 Task: Change  the formatting of the data to Which is Less than 10, In conditional formating, put the option 'Light Red Fill with Drak Red Text. 'add another formatting option Format As Table, insert the option Blue Table style Light 9 In the sheet   Navigate Sales log   book
Action: Mouse moved to (123, 196)
Screenshot: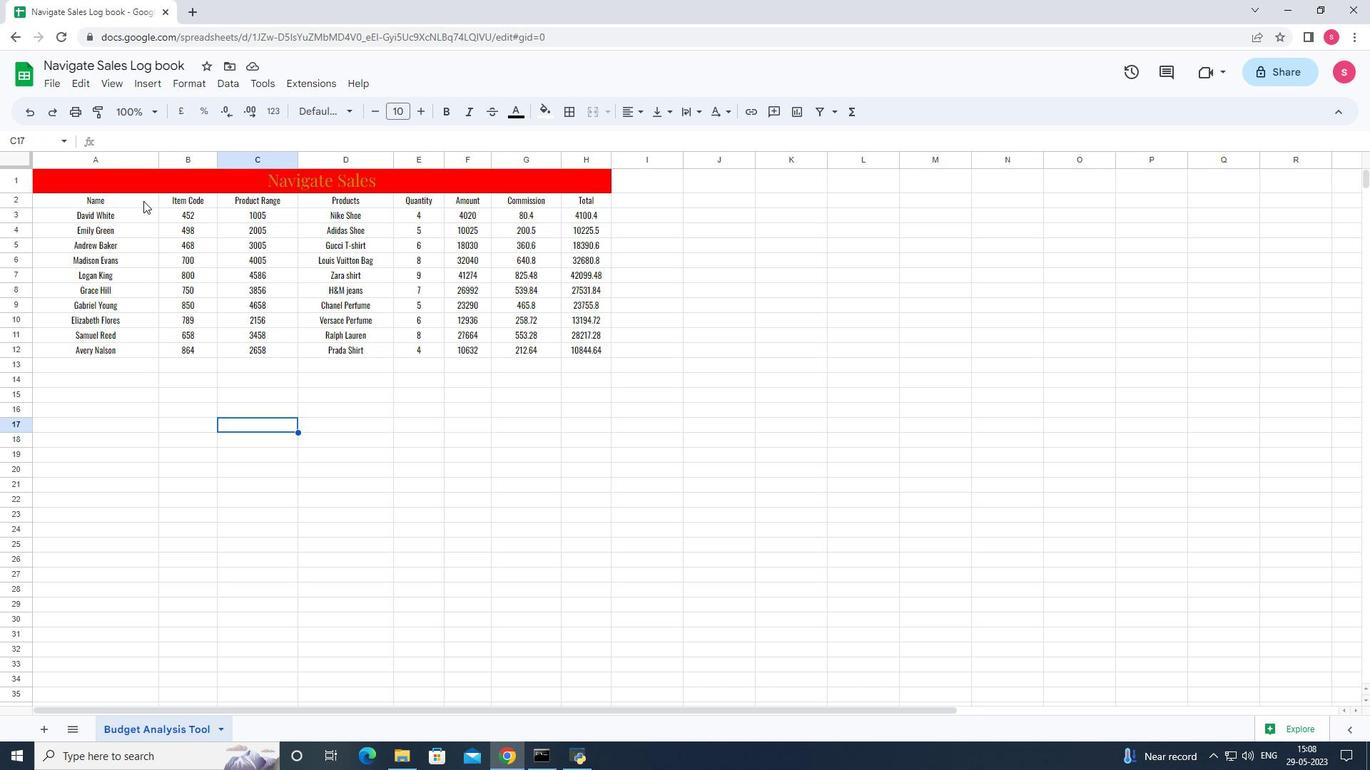 
Action: Mouse pressed left at (123, 196)
Screenshot: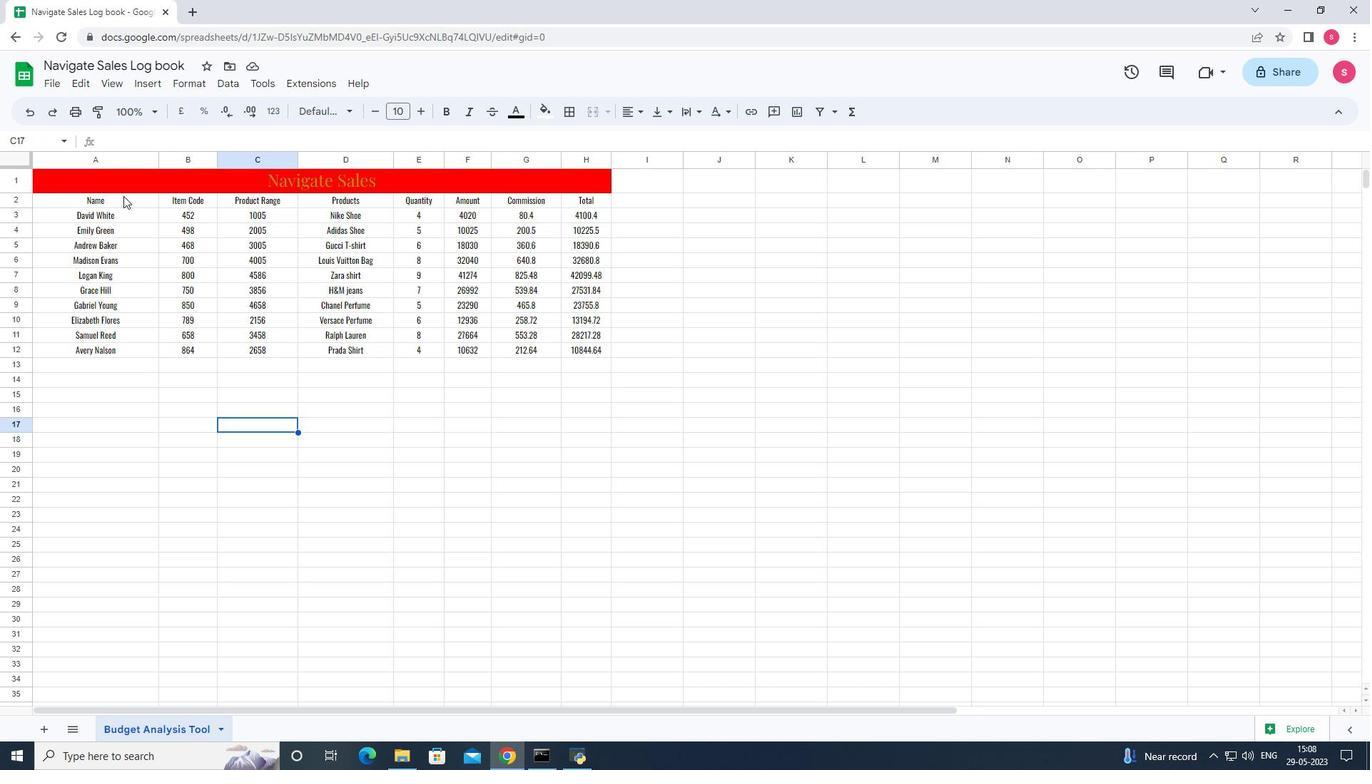 
Action: Mouse moved to (179, 80)
Screenshot: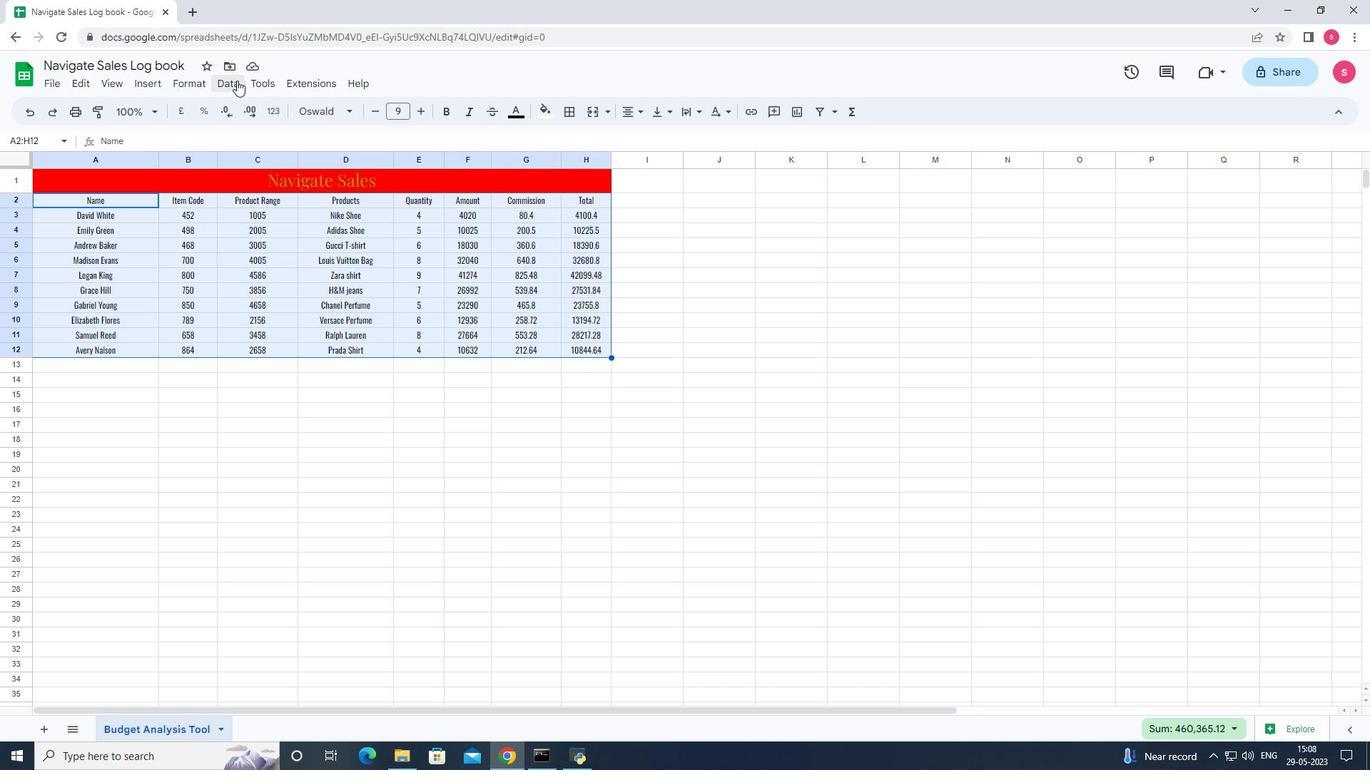 
Action: Mouse pressed left at (179, 80)
Screenshot: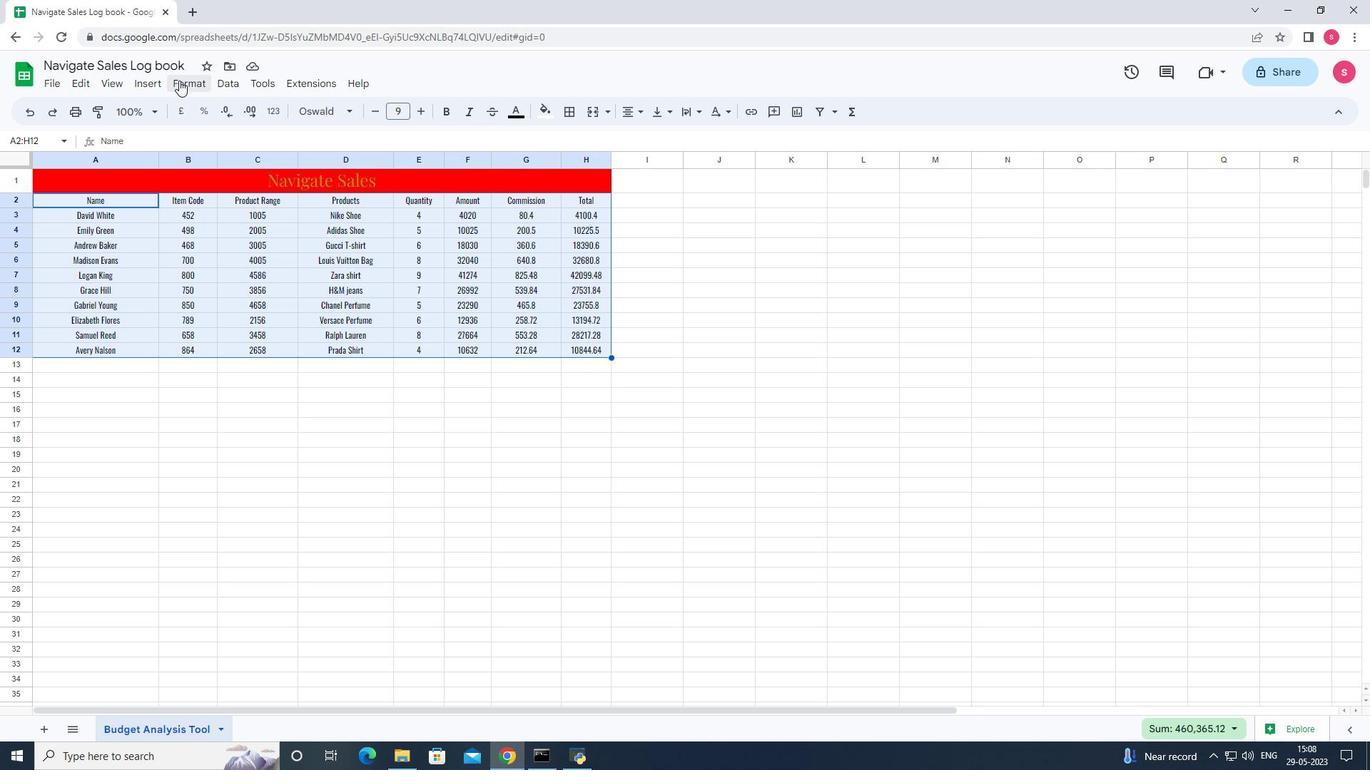 
Action: Mouse moved to (260, 332)
Screenshot: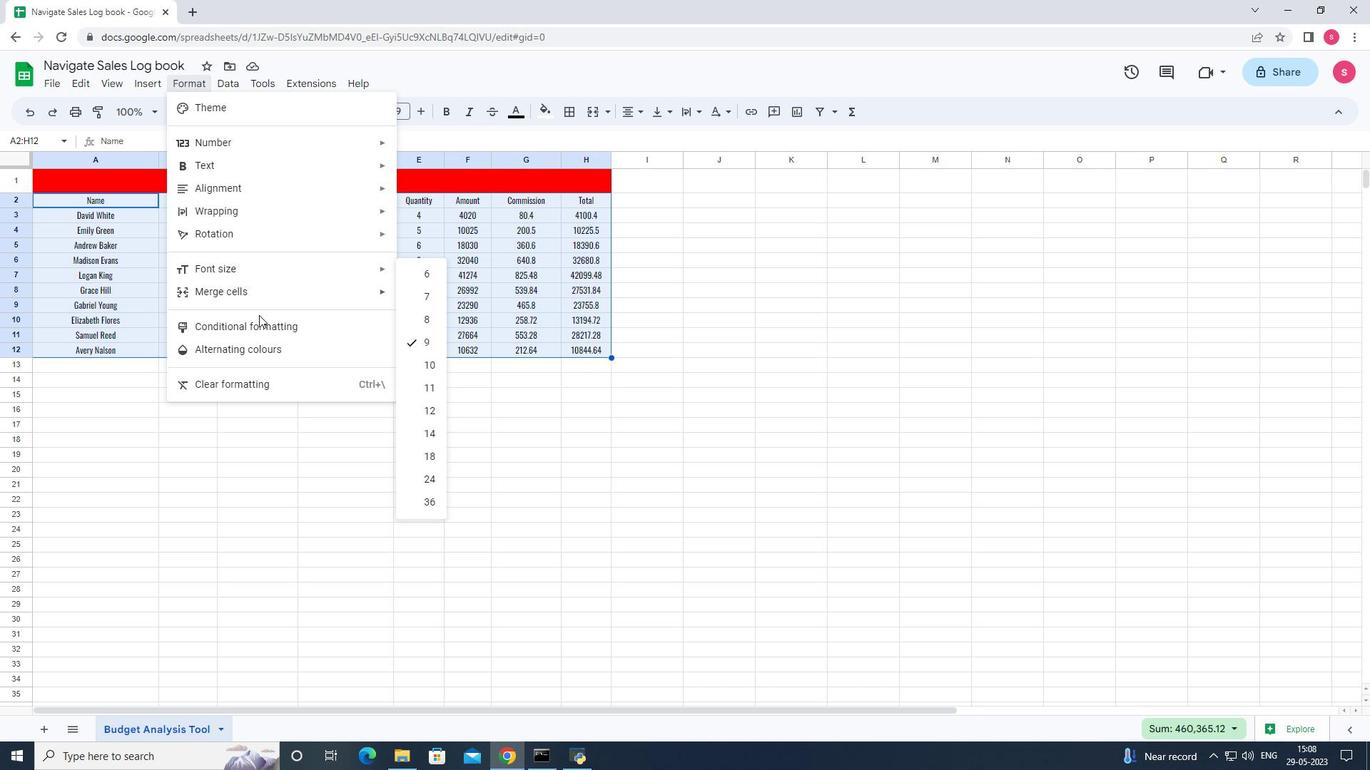 
Action: Mouse pressed left at (260, 332)
Screenshot: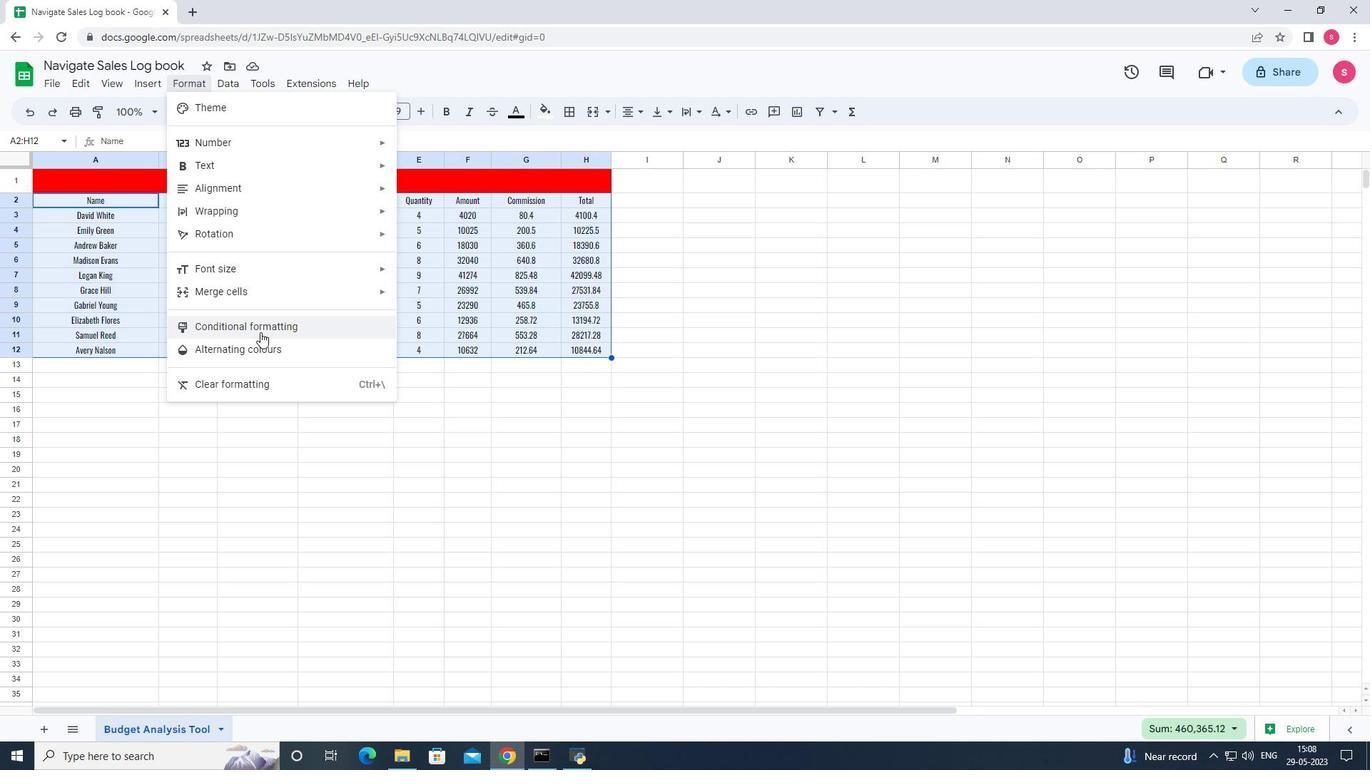 
Action: Mouse moved to (1329, 299)
Screenshot: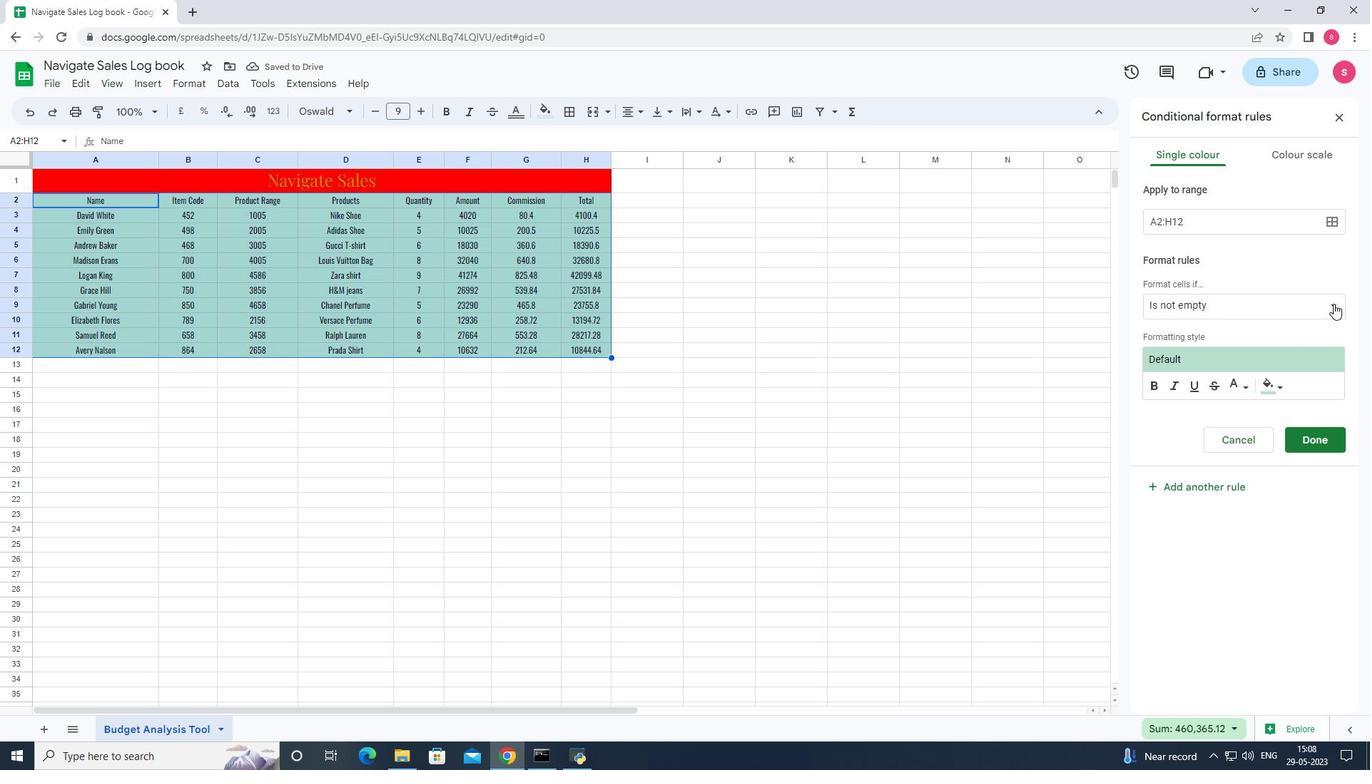 
Action: Mouse pressed left at (1329, 299)
Screenshot: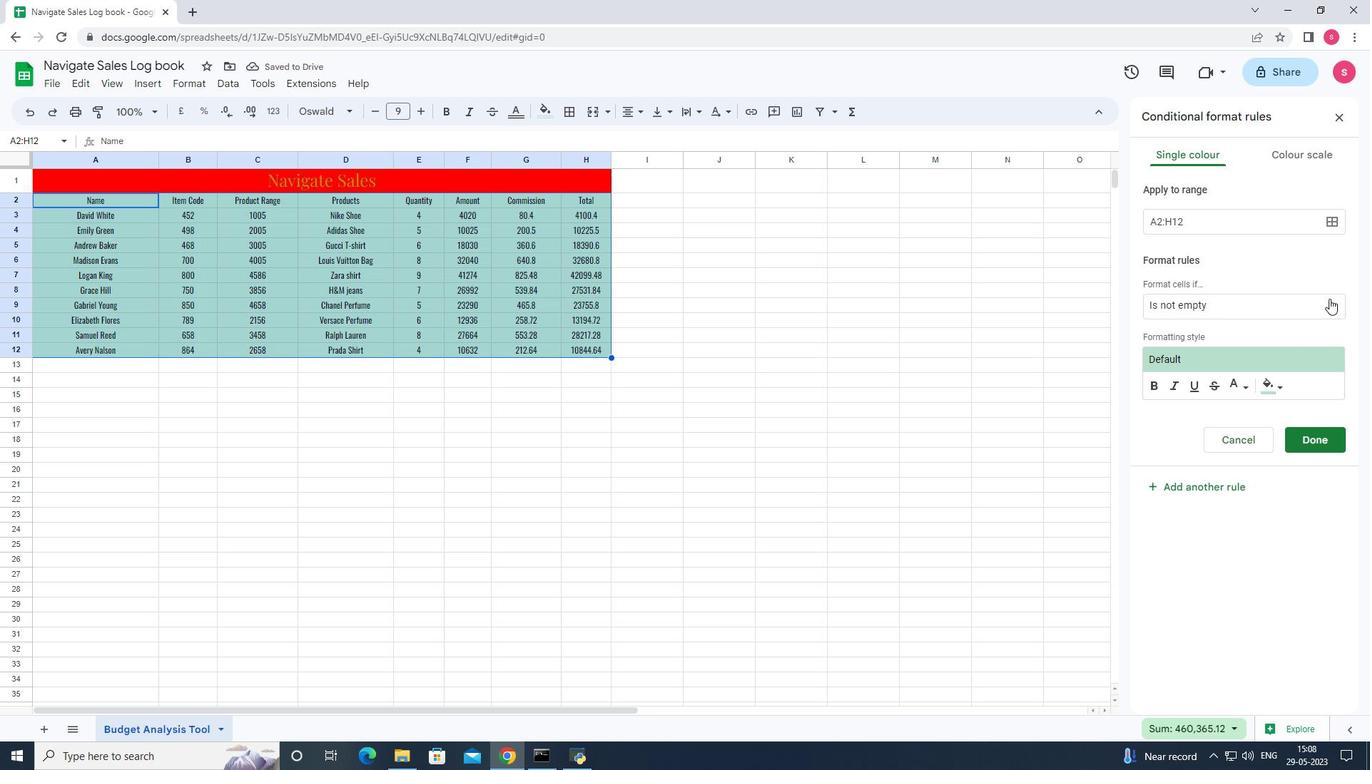 
Action: Mouse moved to (1222, 584)
Screenshot: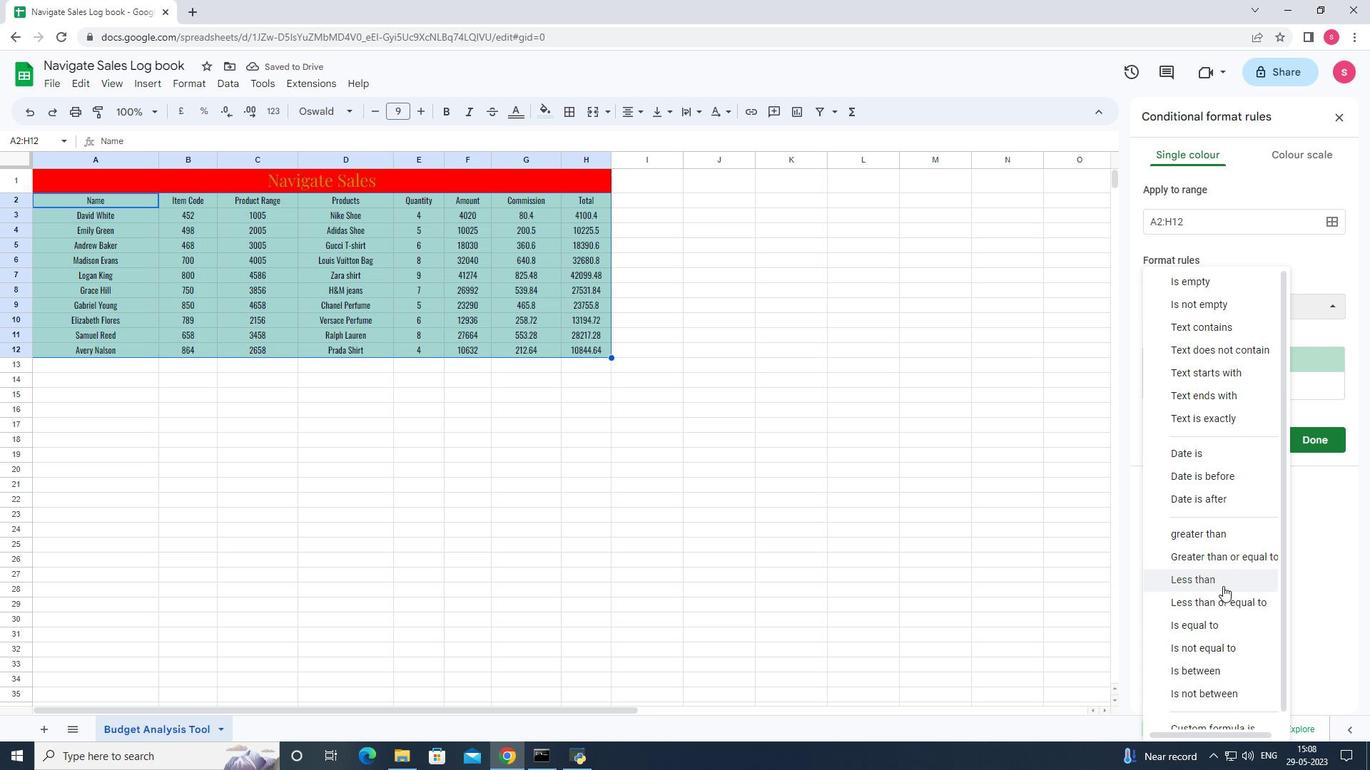
Action: Mouse pressed left at (1222, 584)
Screenshot: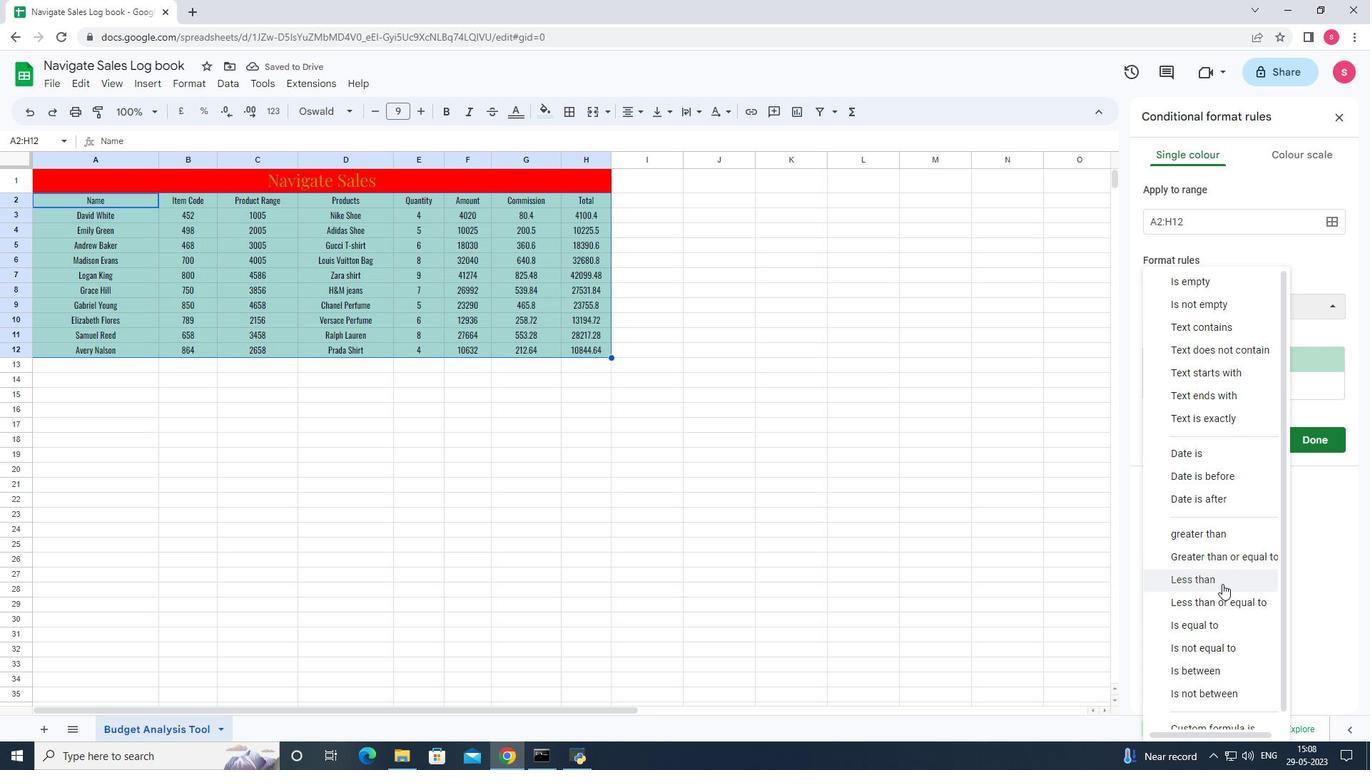 
Action: Mouse moved to (1221, 337)
Screenshot: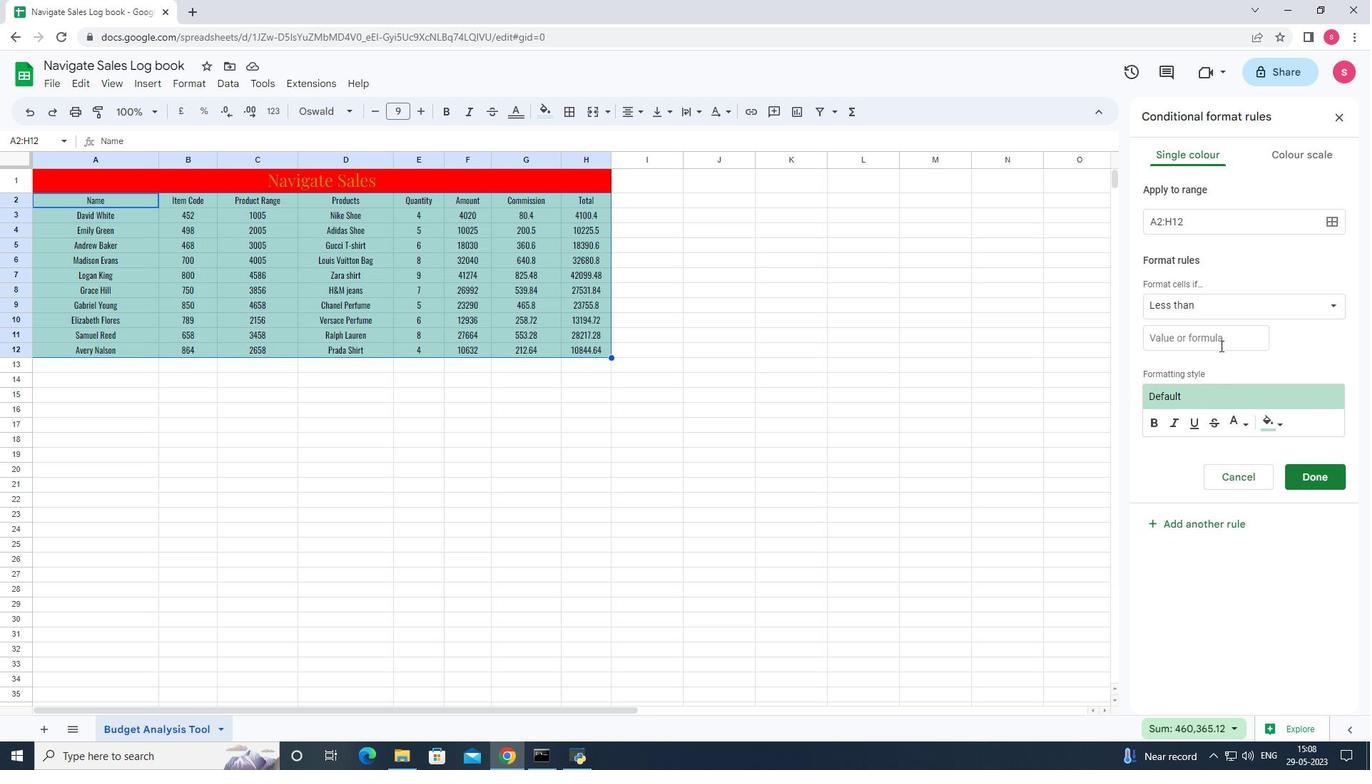 
Action: Mouse pressed left at (1221, 337)
Screenshot: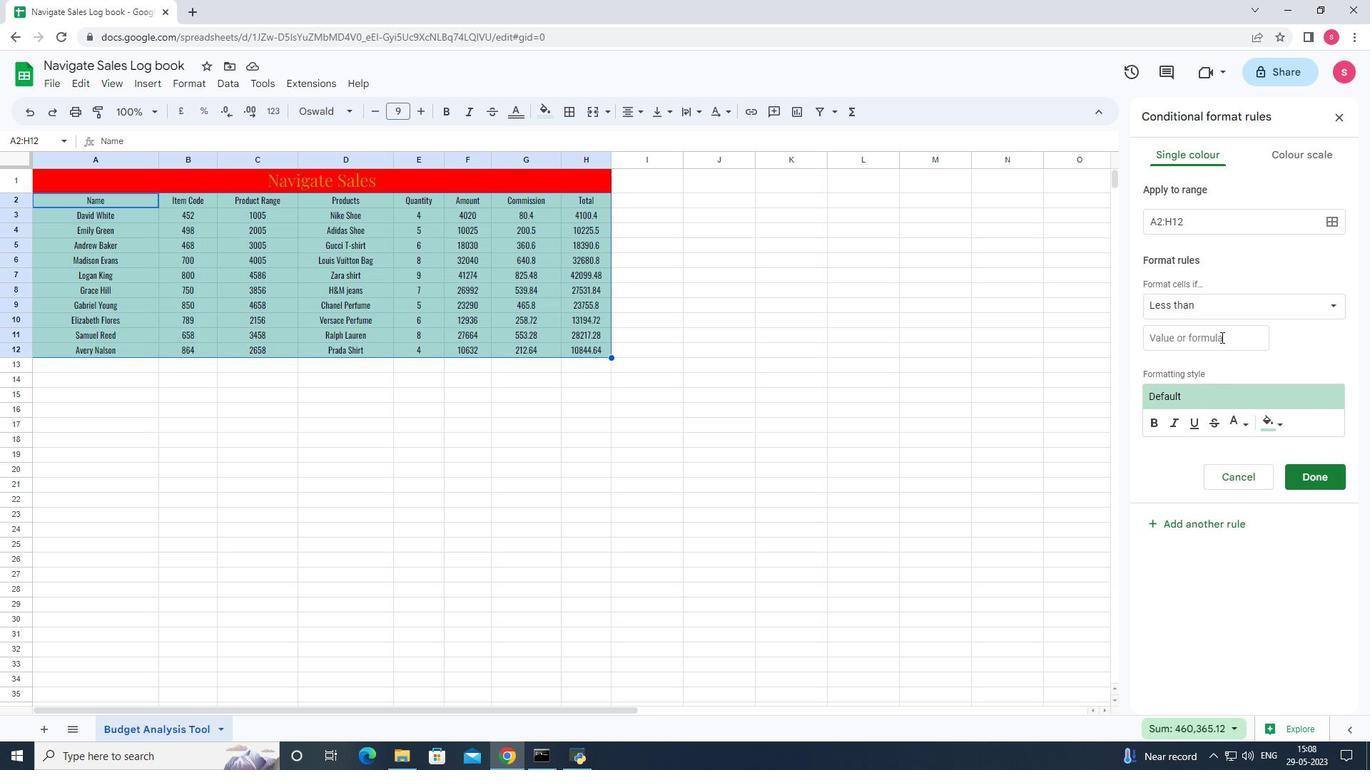 
Action: Key pressed 10
Screenshot: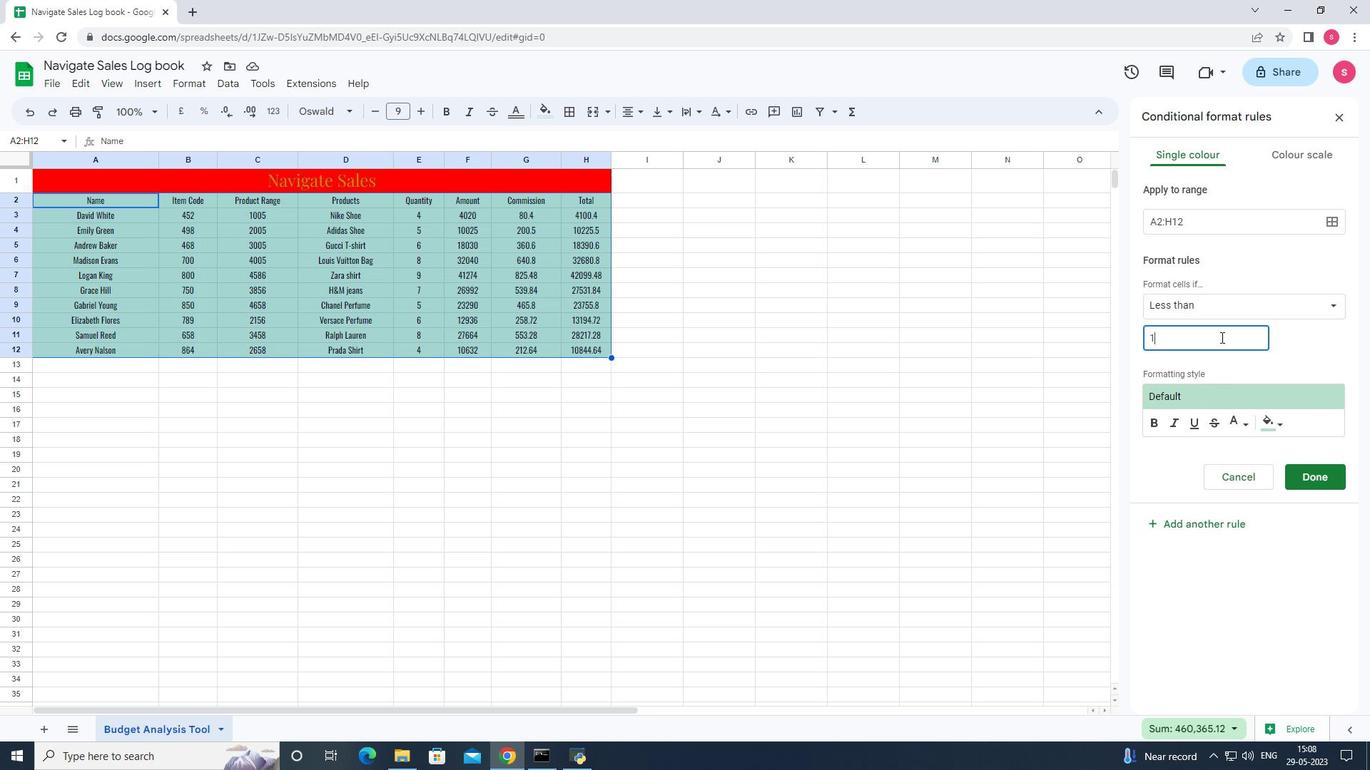 
Action: Mouse moved to (1274, 433)
Screenshot: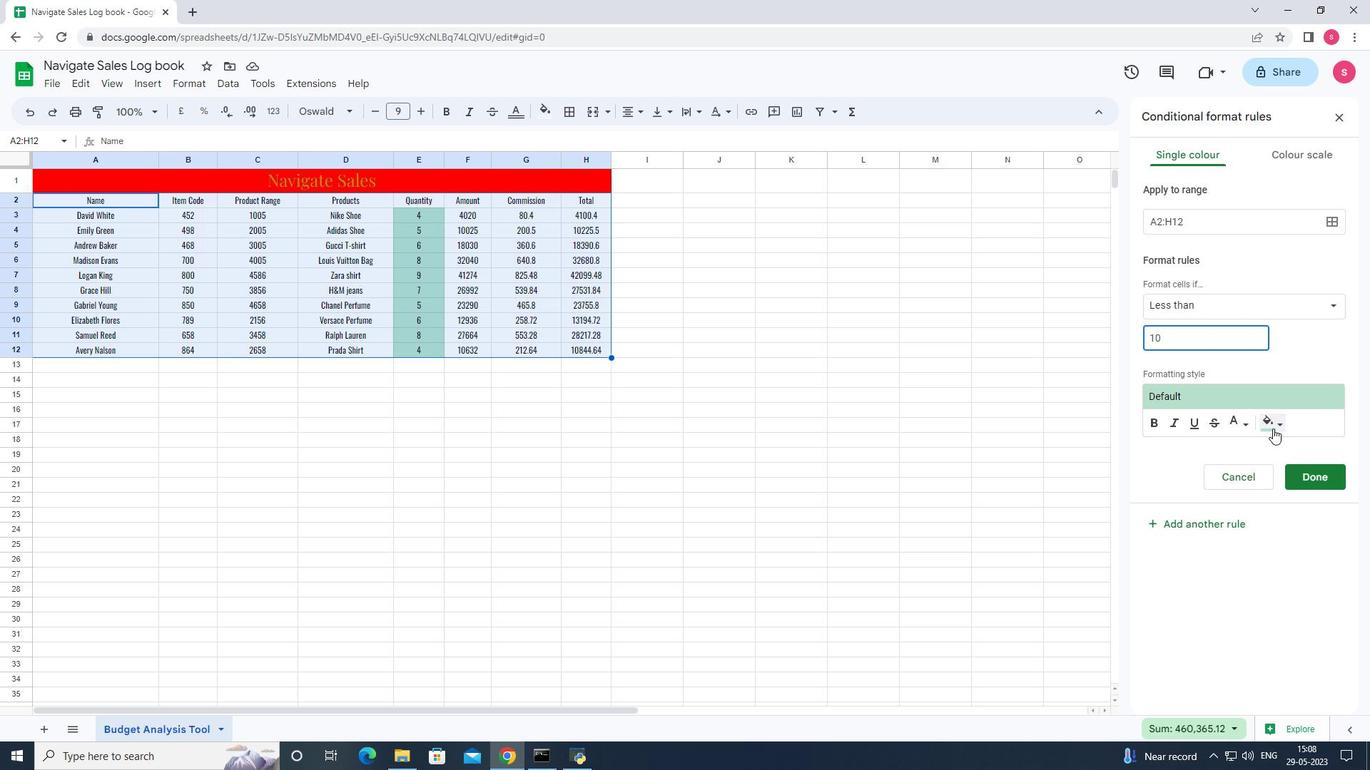 
Action: Mouse pressed left at (1274, 433)
Screenshot: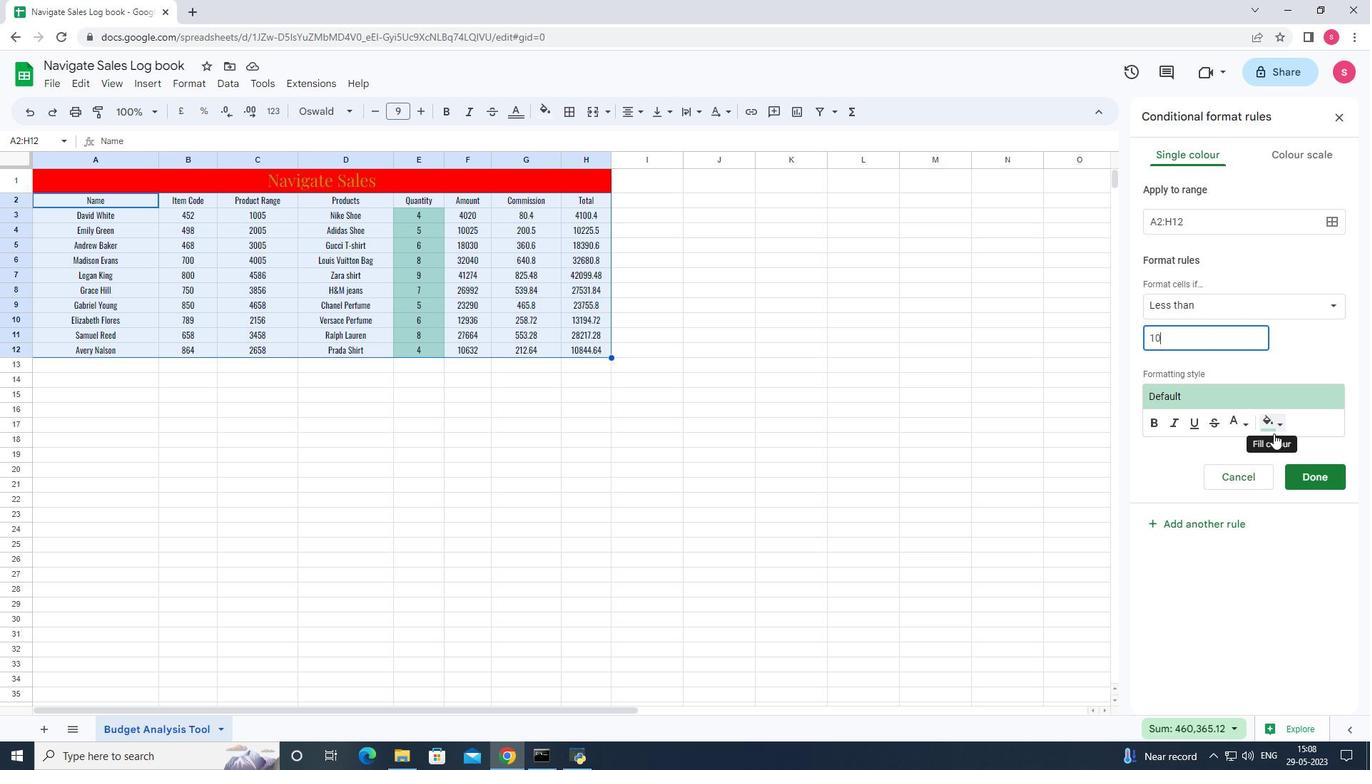 
Action: Mouse moved to (1142, 519)
Screenshot: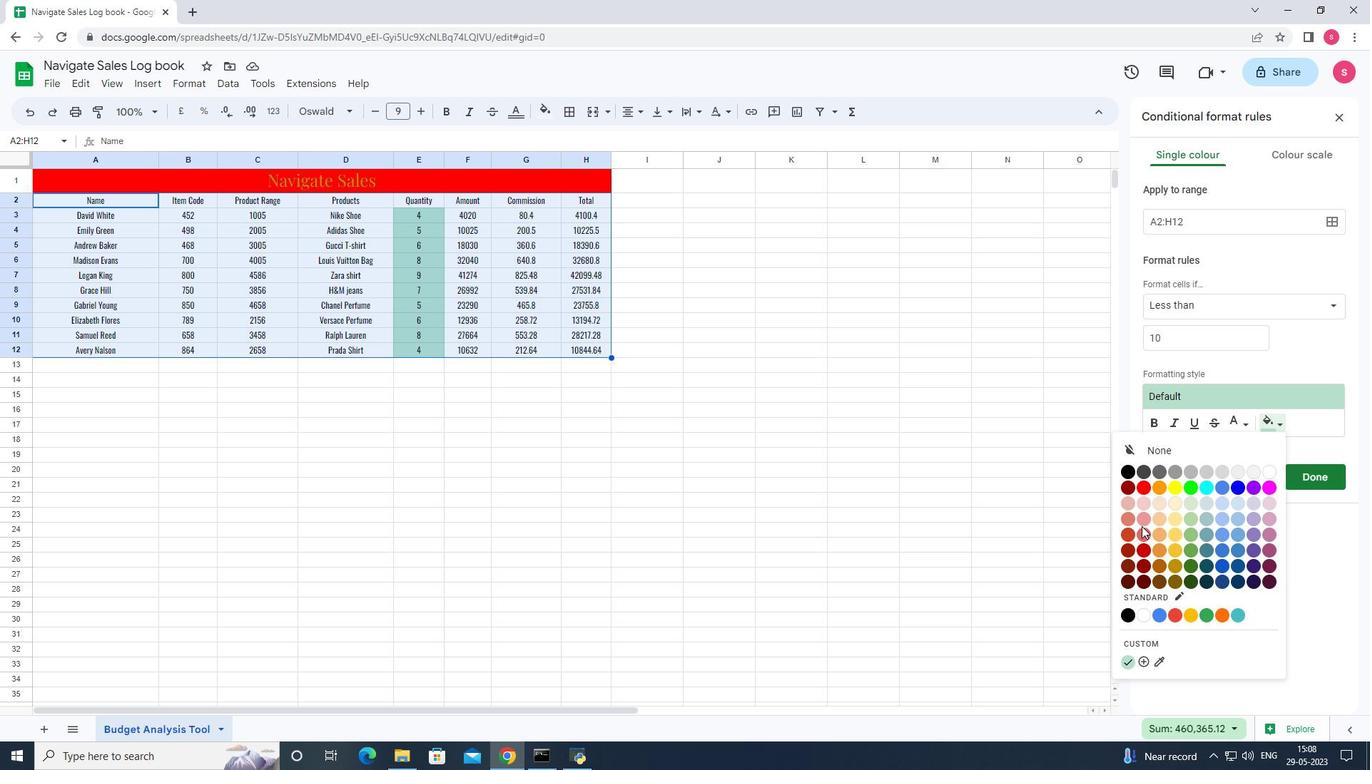 
Action: Mouse pressed left at (1142, 519)
Screenshot: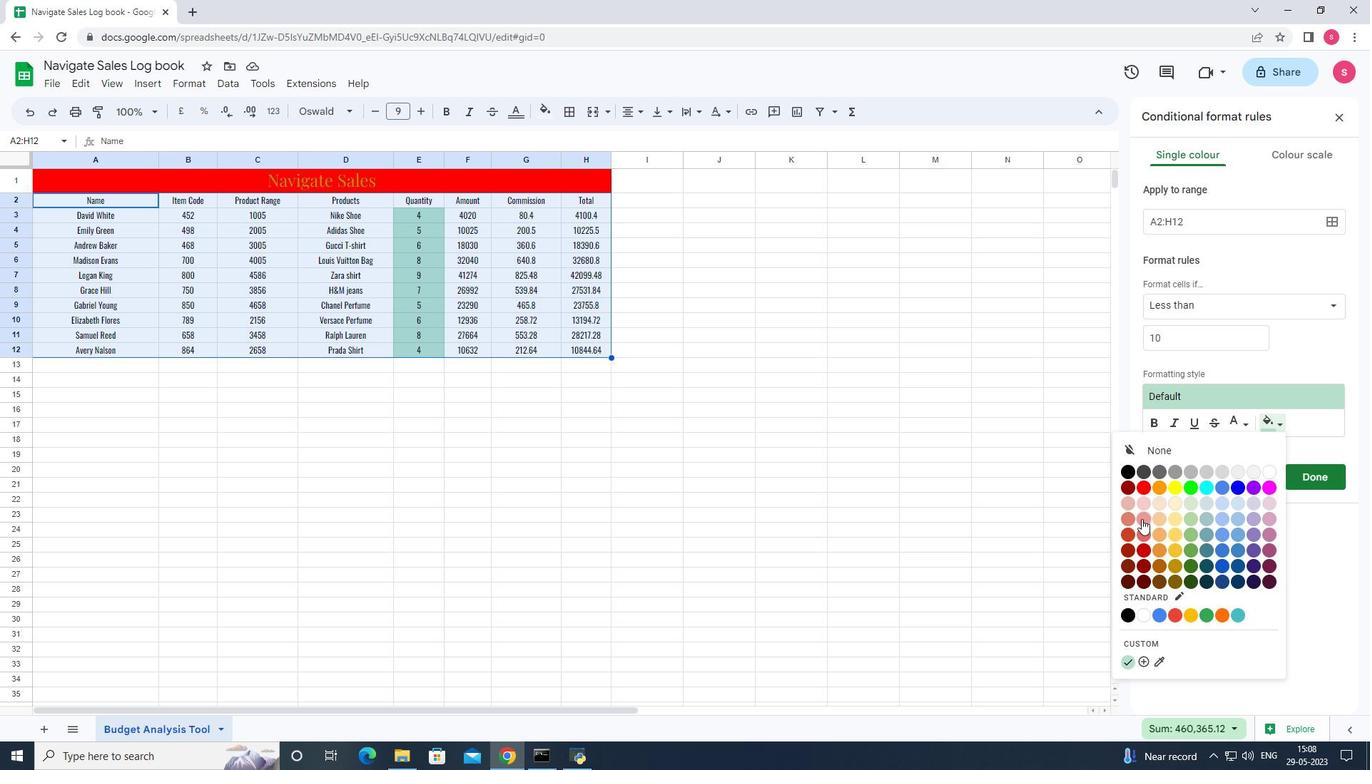 
Action: Mouse moved to (1244, 425)
Screenshot: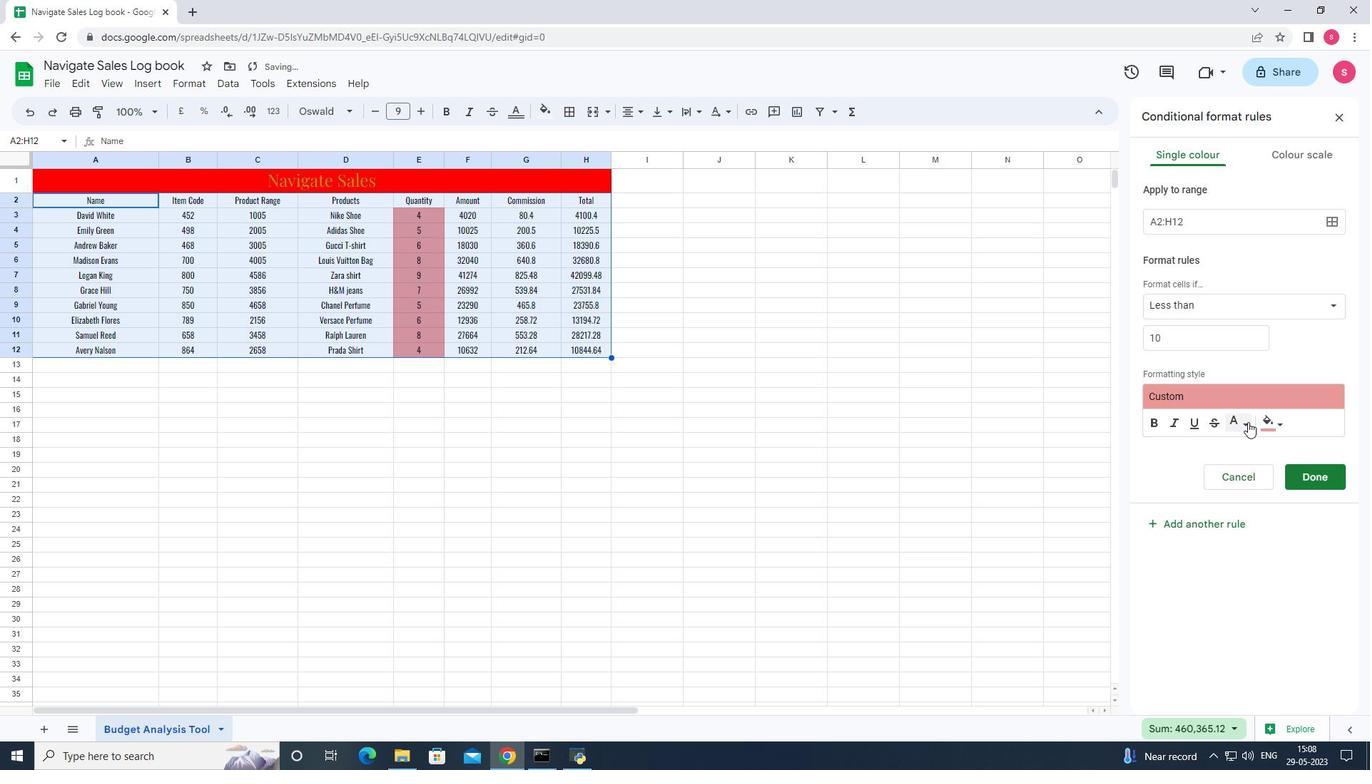 
Action: Mouse pressed left at (1244, 425)
Screenshot: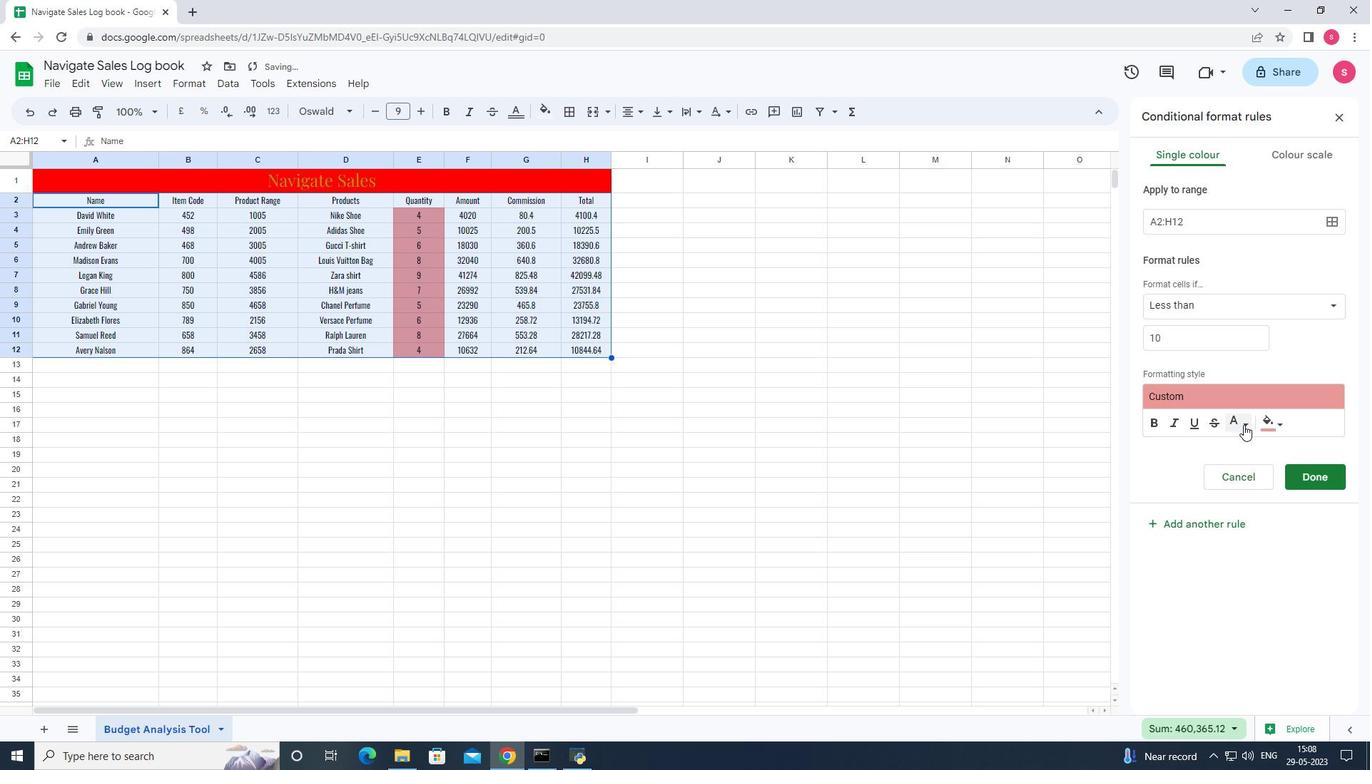 
Action: Mouse moved to (1113, 486)
Screenshot: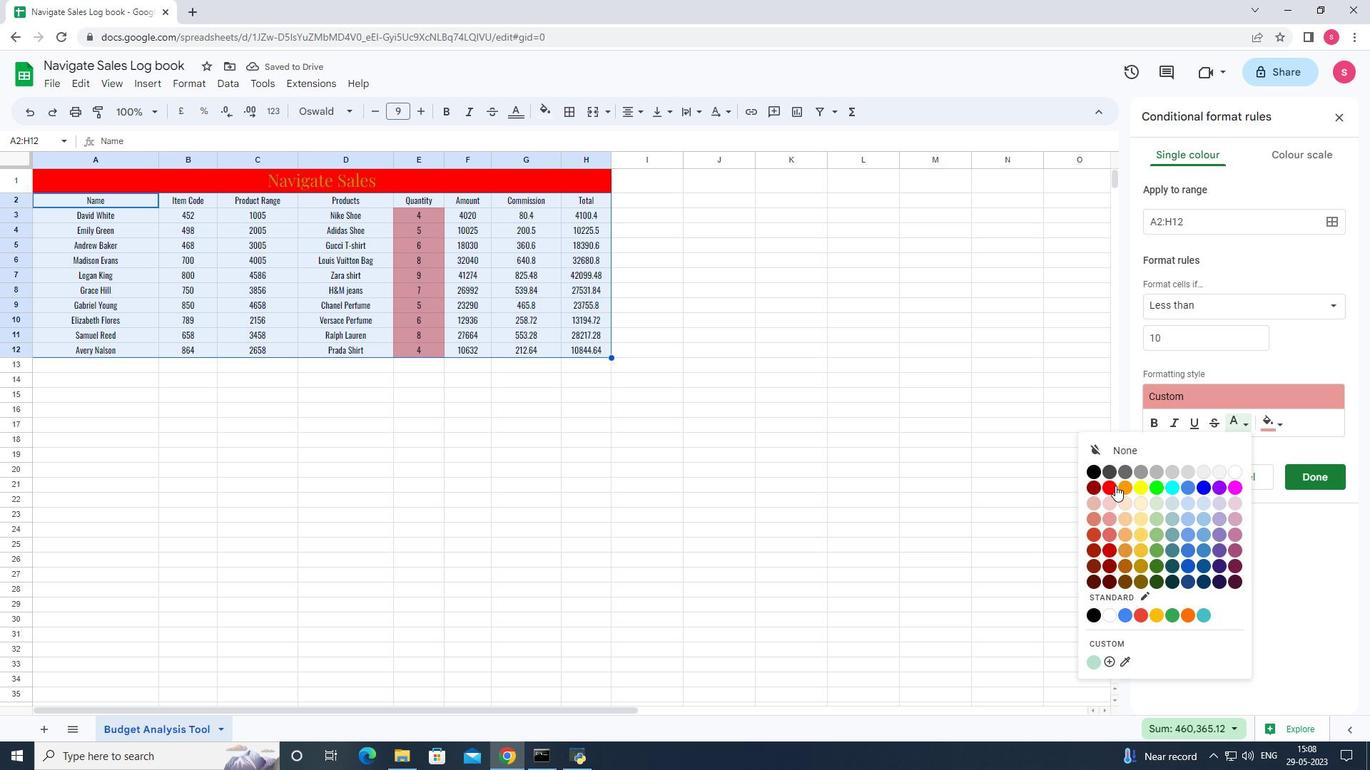 
Action: Mouse pressed left at (1113, 486)
Screenshot: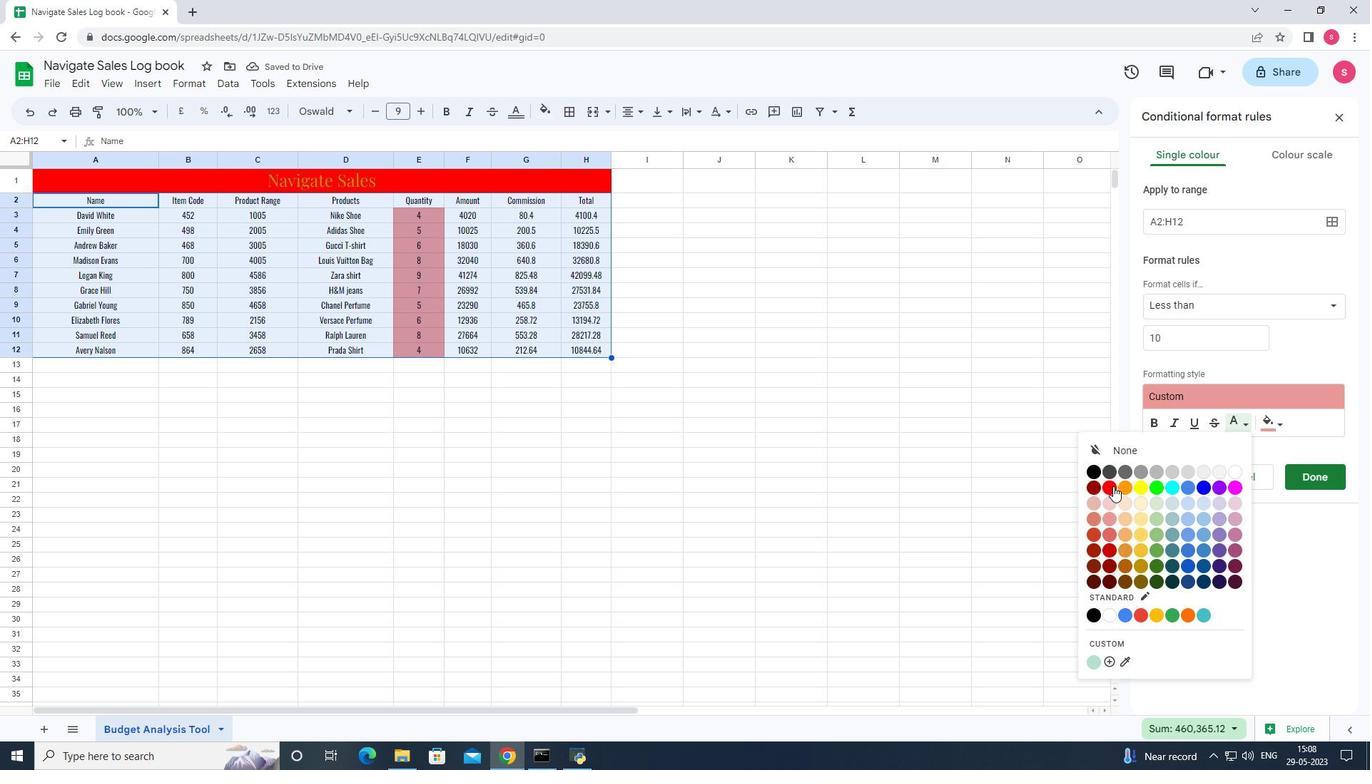 
Action: Mouse moved to (1332, 470)
Screenshot: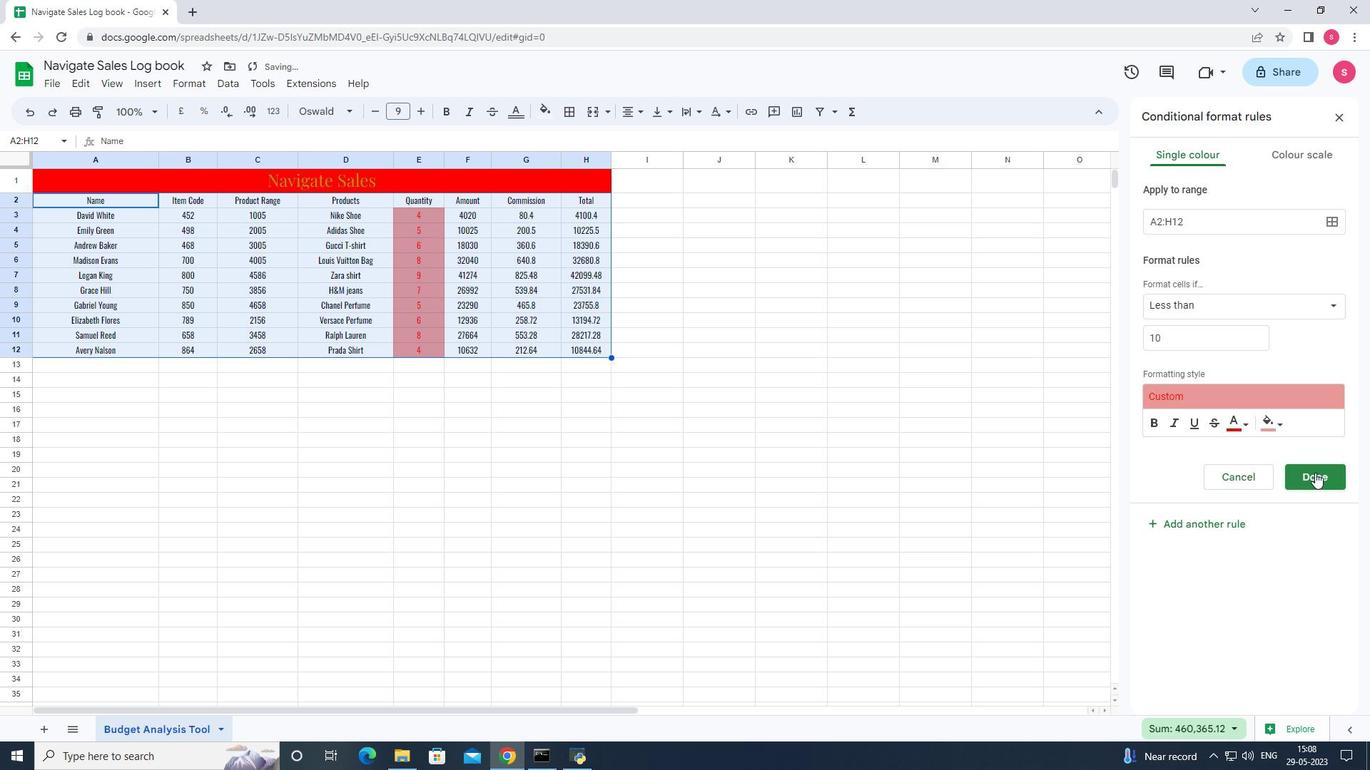 
Action: Mouse pressed left at (1332, 470)
Screenshot: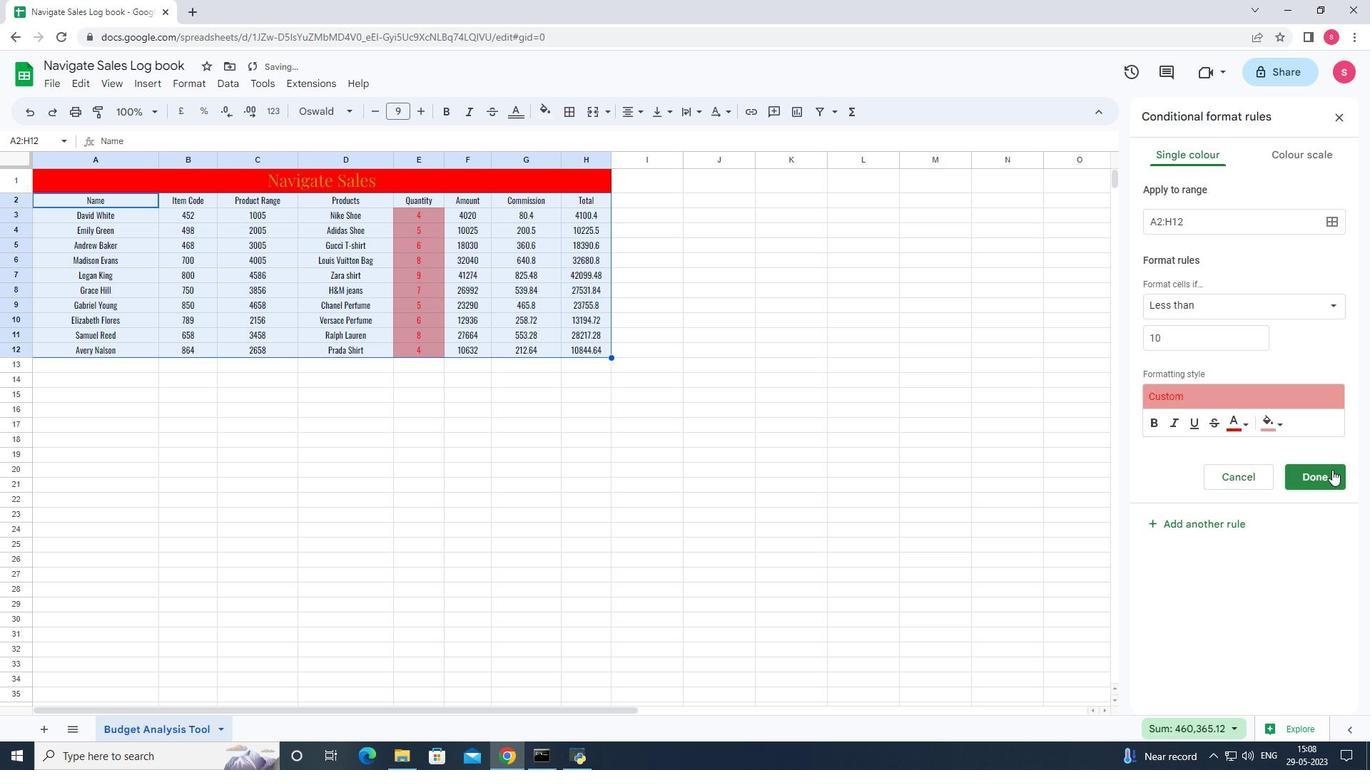 
Action: Mouse moved to (125, 178)
Screenshot: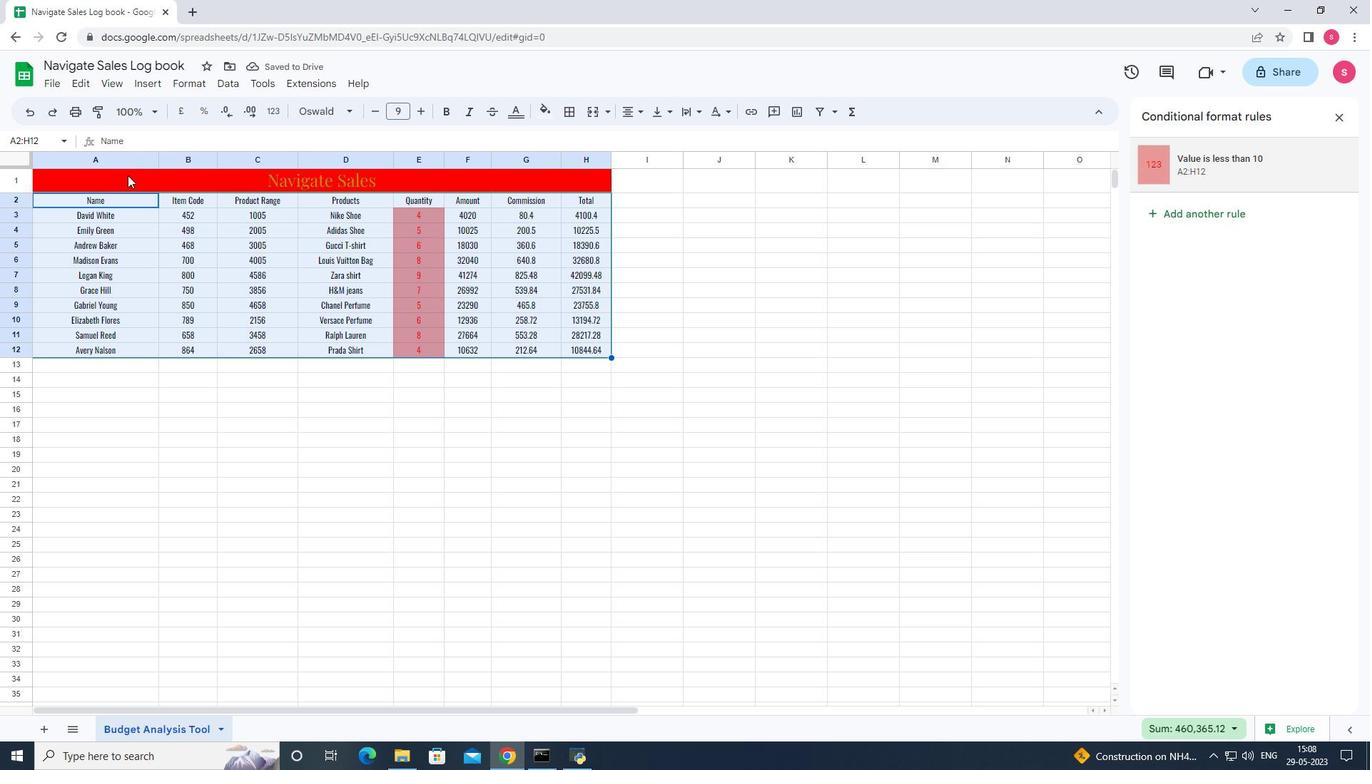 
Action: Mouse pressed left at (125, 178)
Screenshot: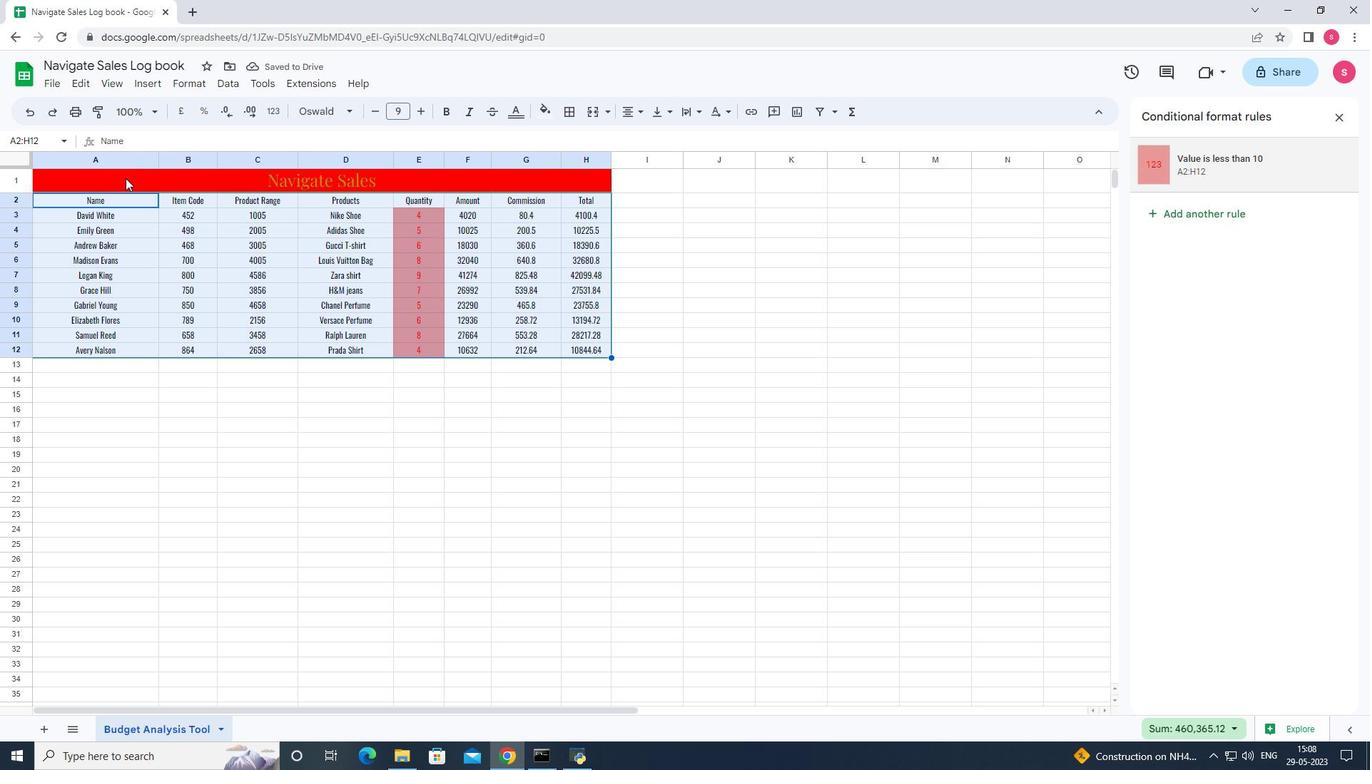 
Action: Mouse moved to (197, 88)
Screenshot: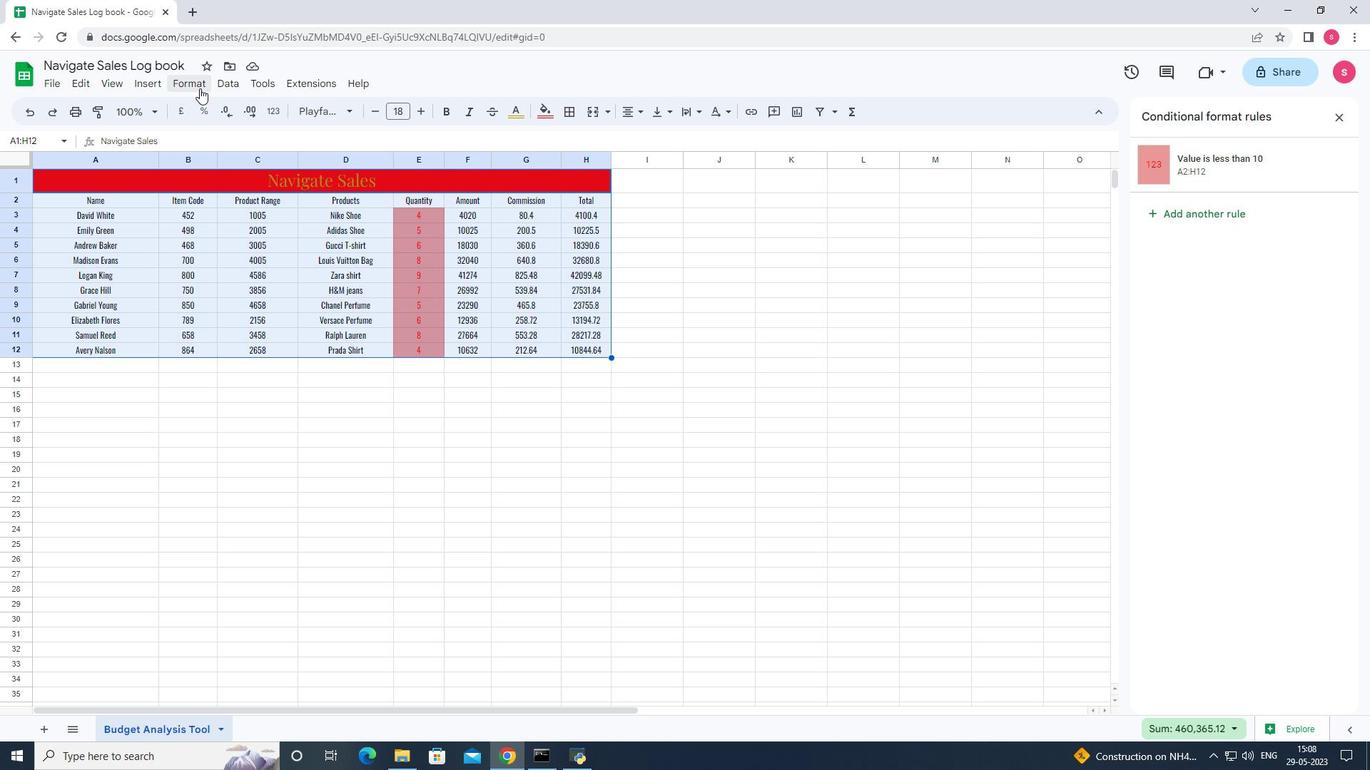 
Action: Mouse pressed left at (197, 88)
Screenshot: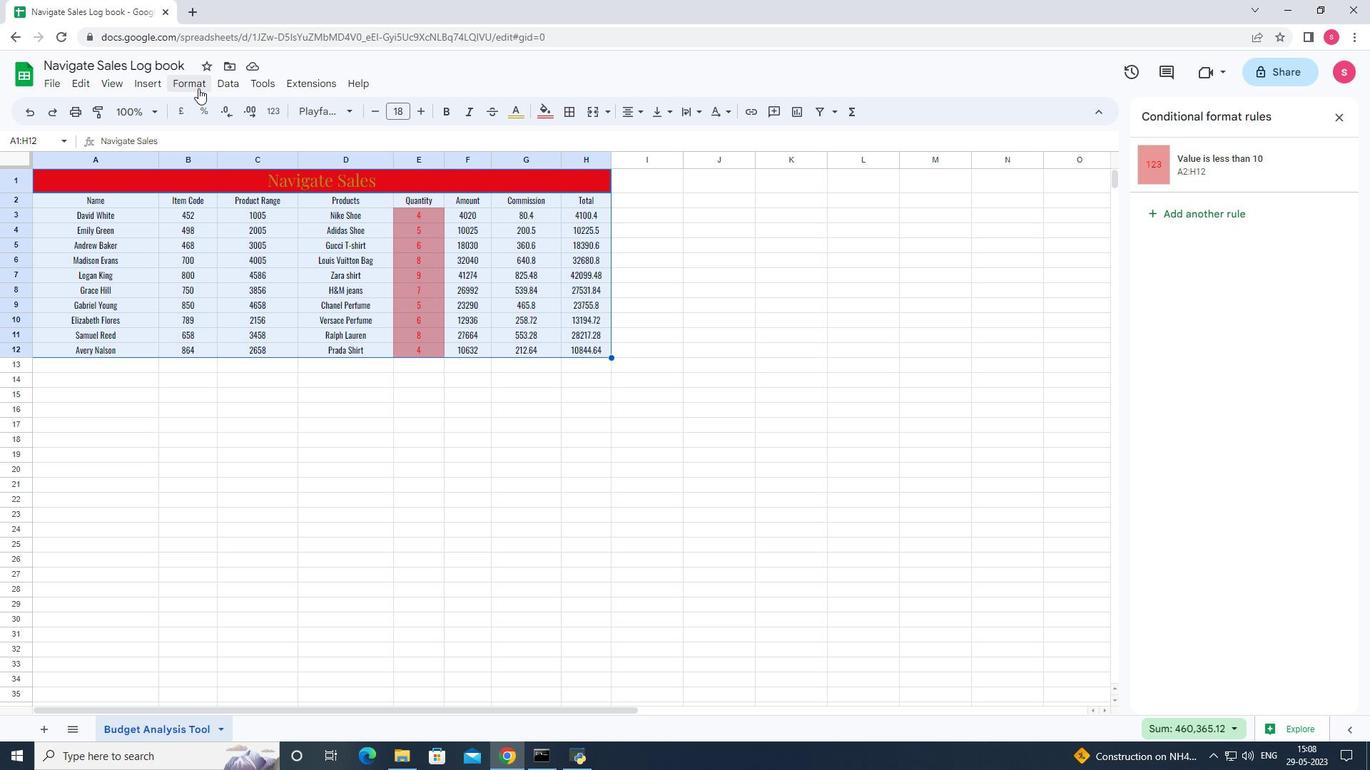 
Action: Mouse moved to (260, 356)
Screenshot: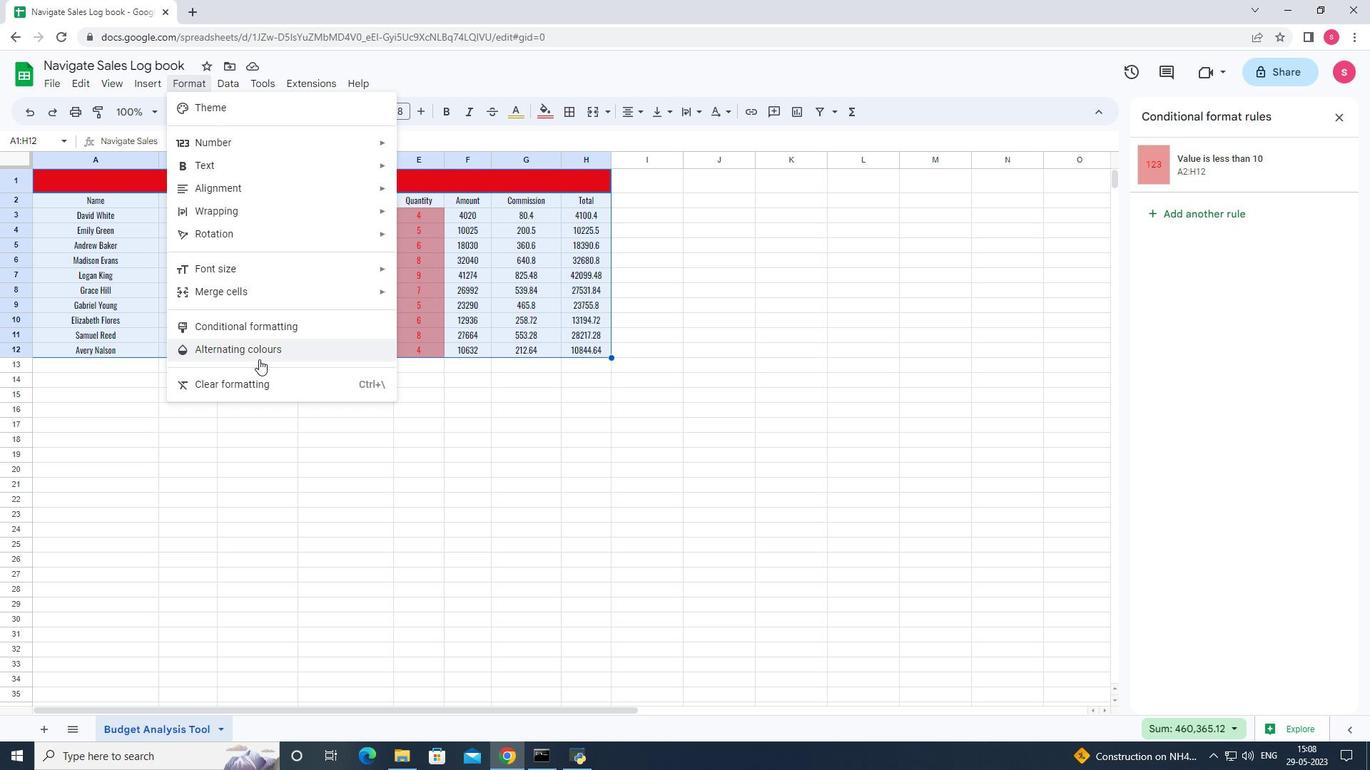 
Action: Mouse pressed left at (260, 356)
Screenshot: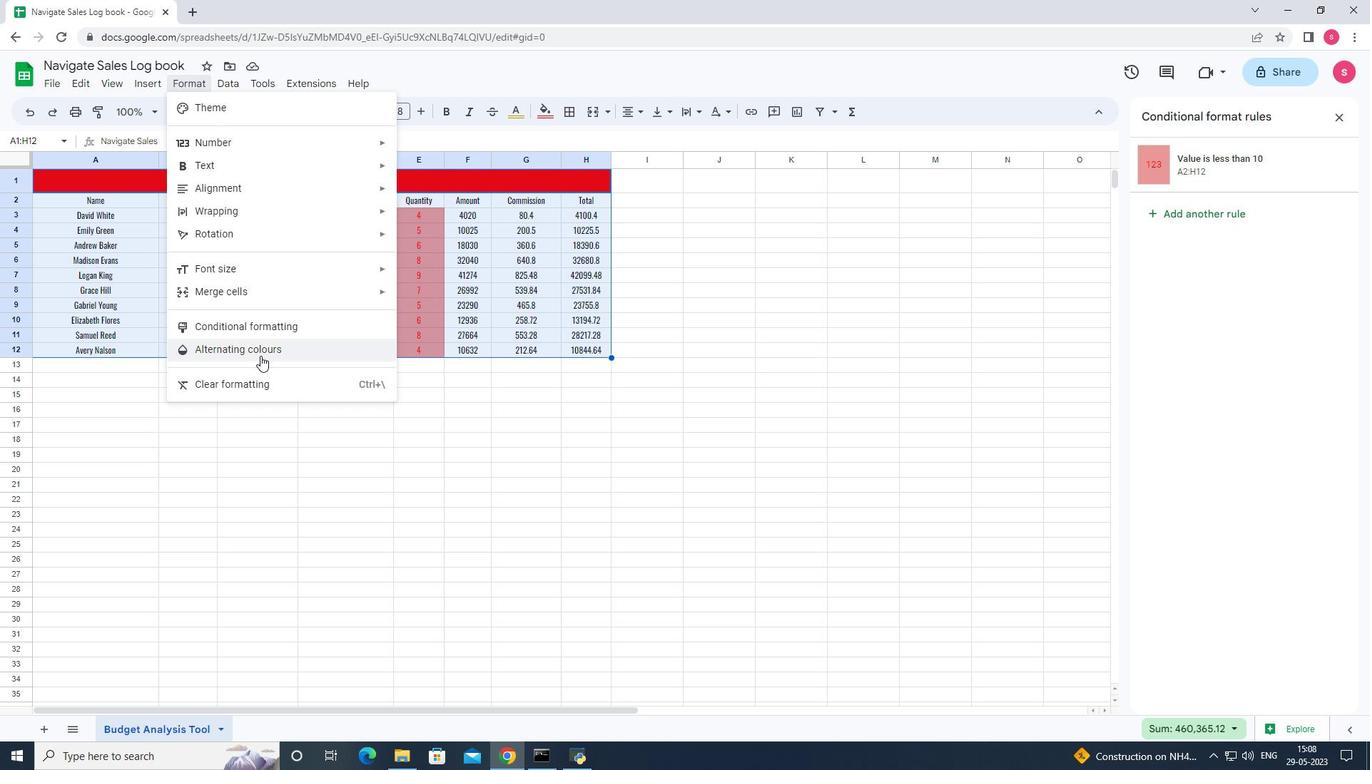 
Action: Mouse moved to (1307, 294)
Screenshot: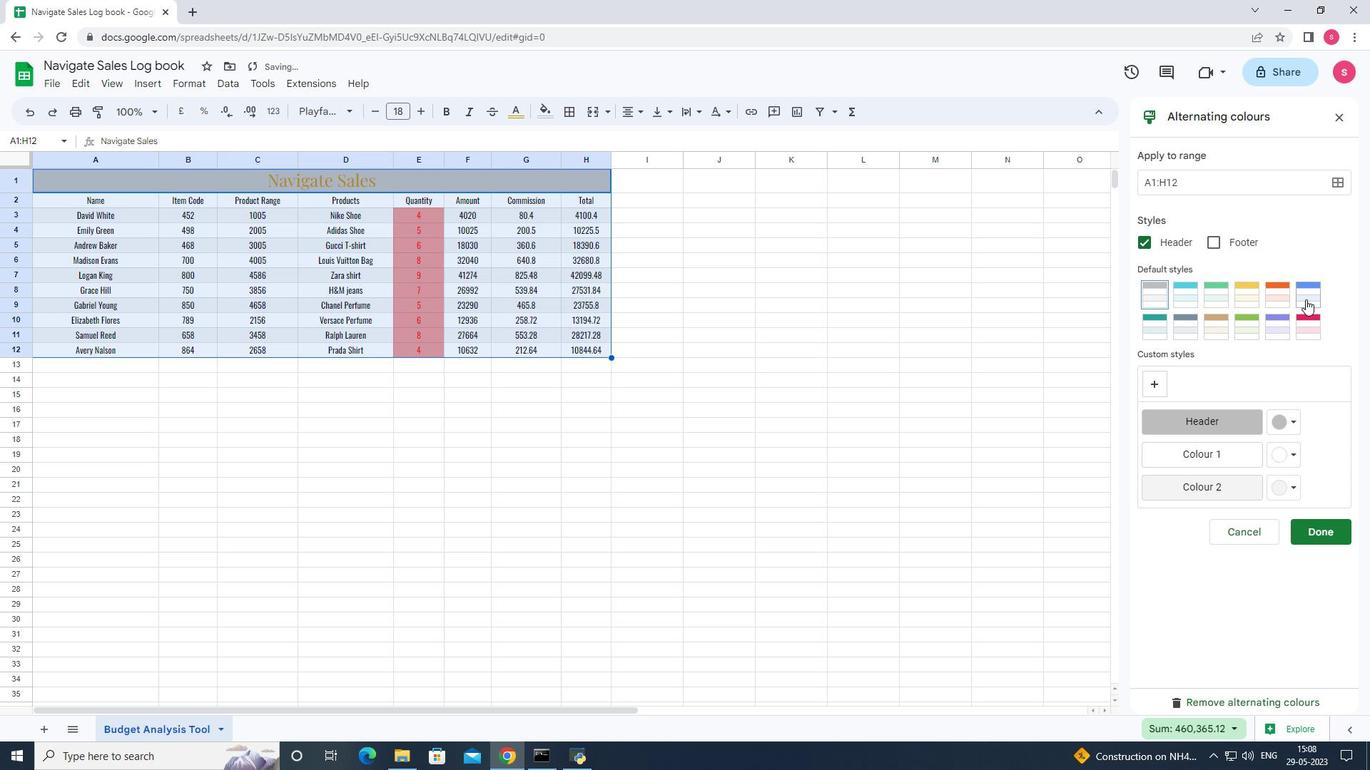 
Action: Mouse pressed left at (1307, 294)
Screenshot: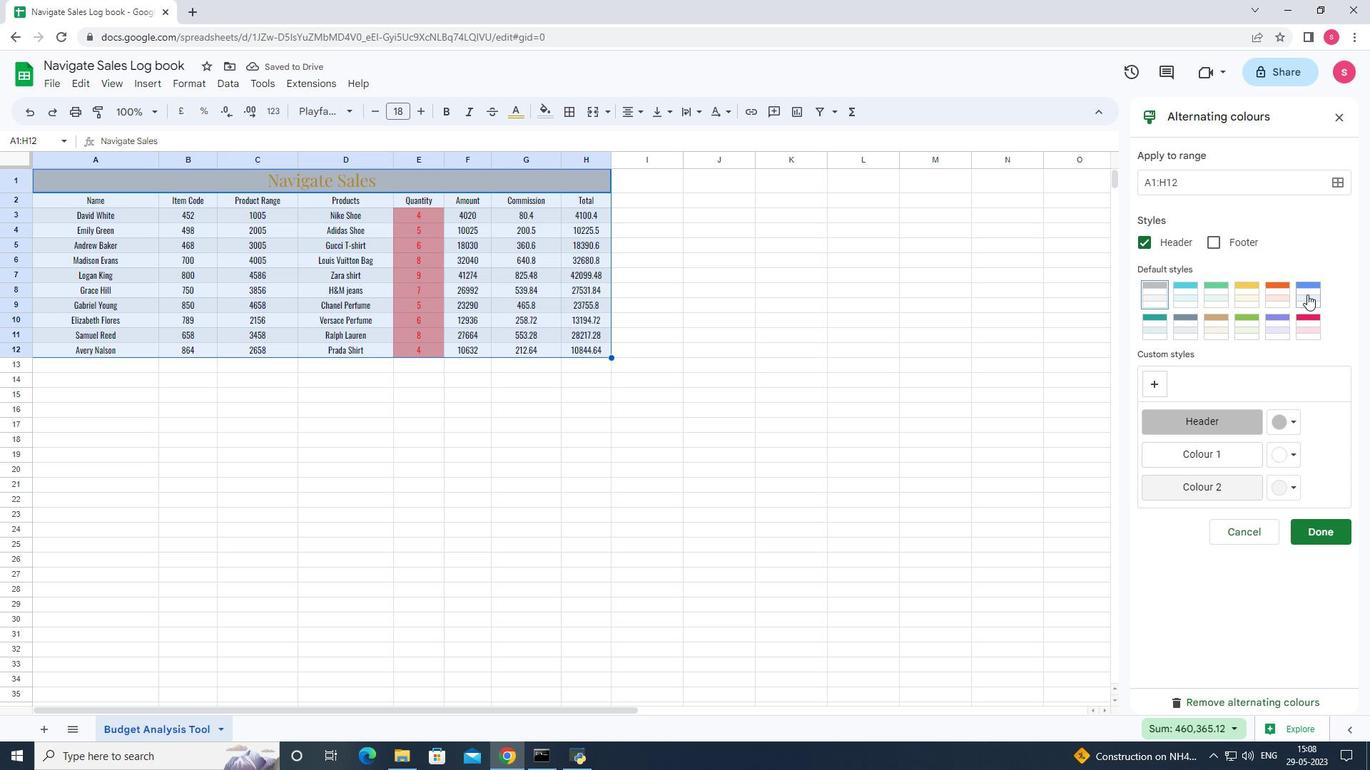 
Action: Mouse moved to (1293, 488)
Screenshot: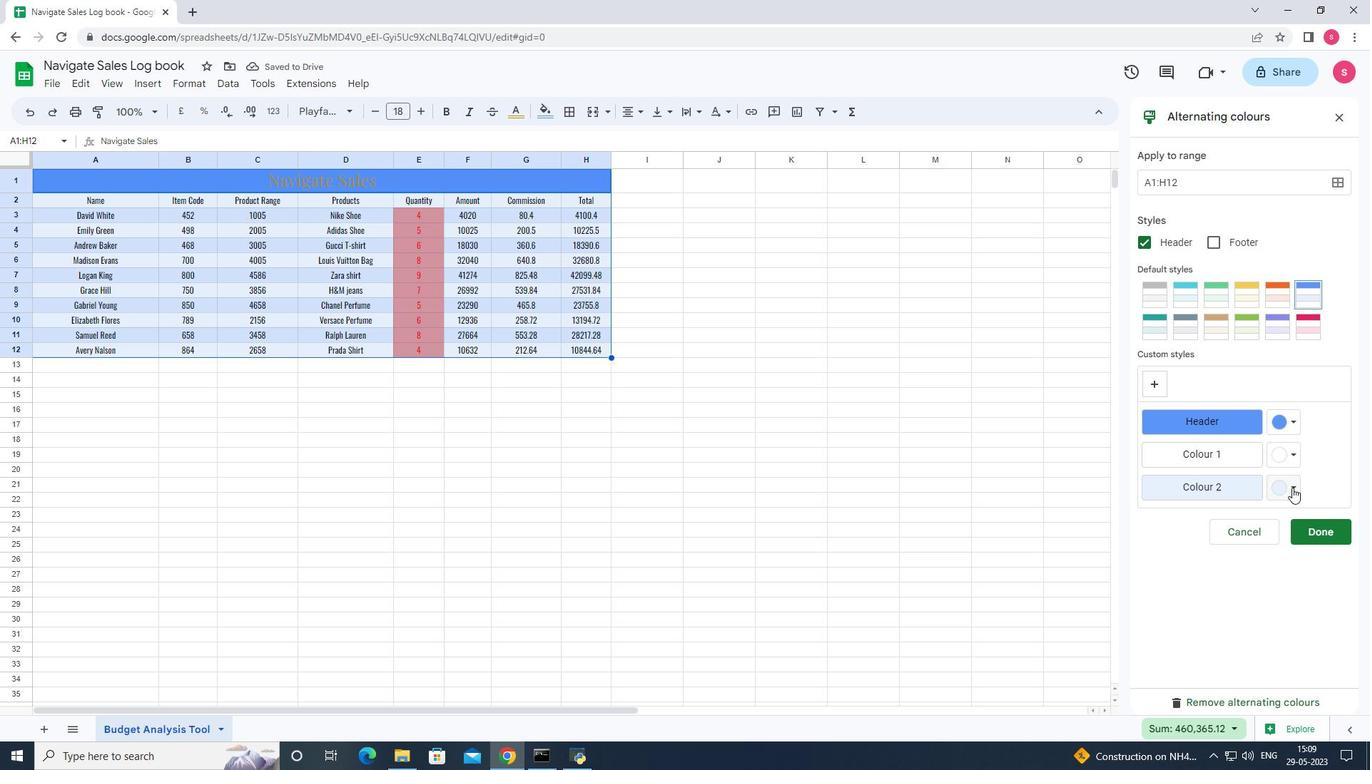 
Action: Mouse pressed left at (1293, 488)
Screenshot: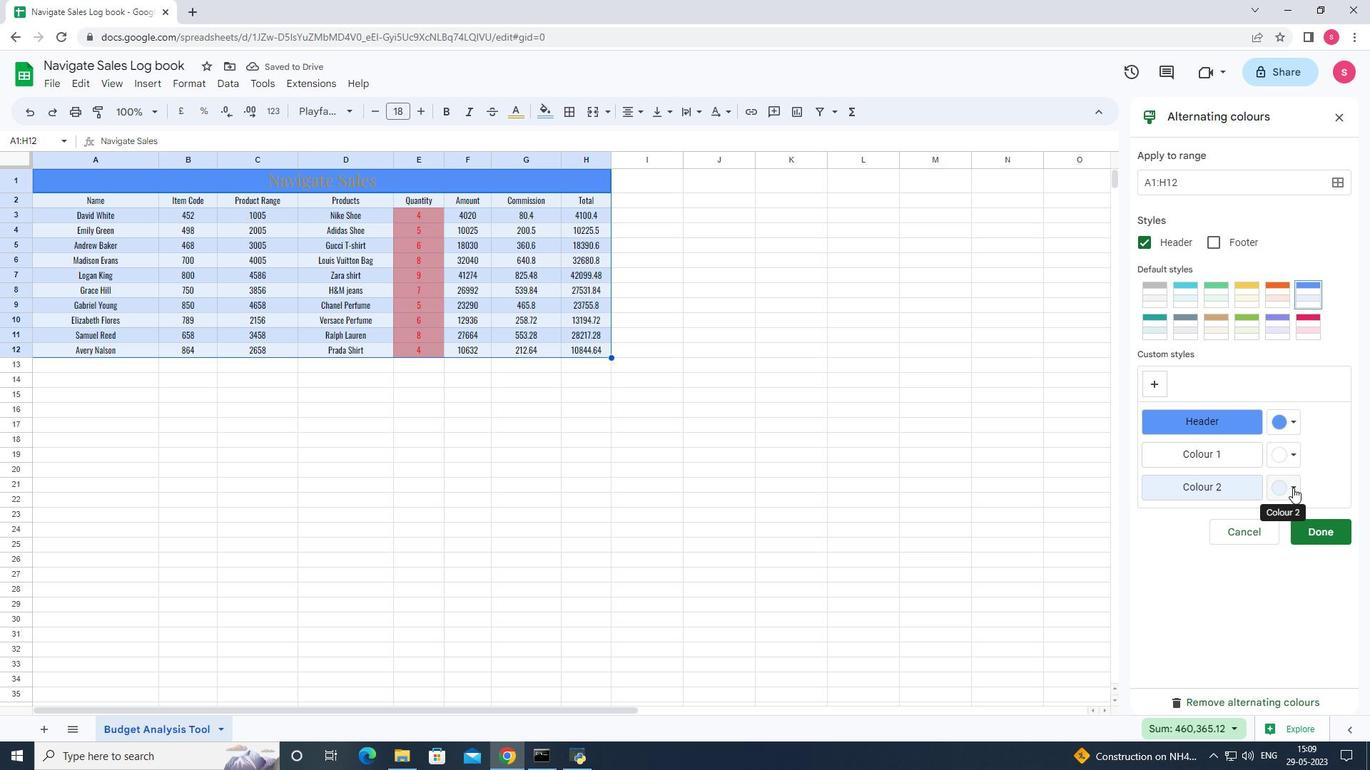 
Action: Mouse moved to (1235, 548)
Screenshot: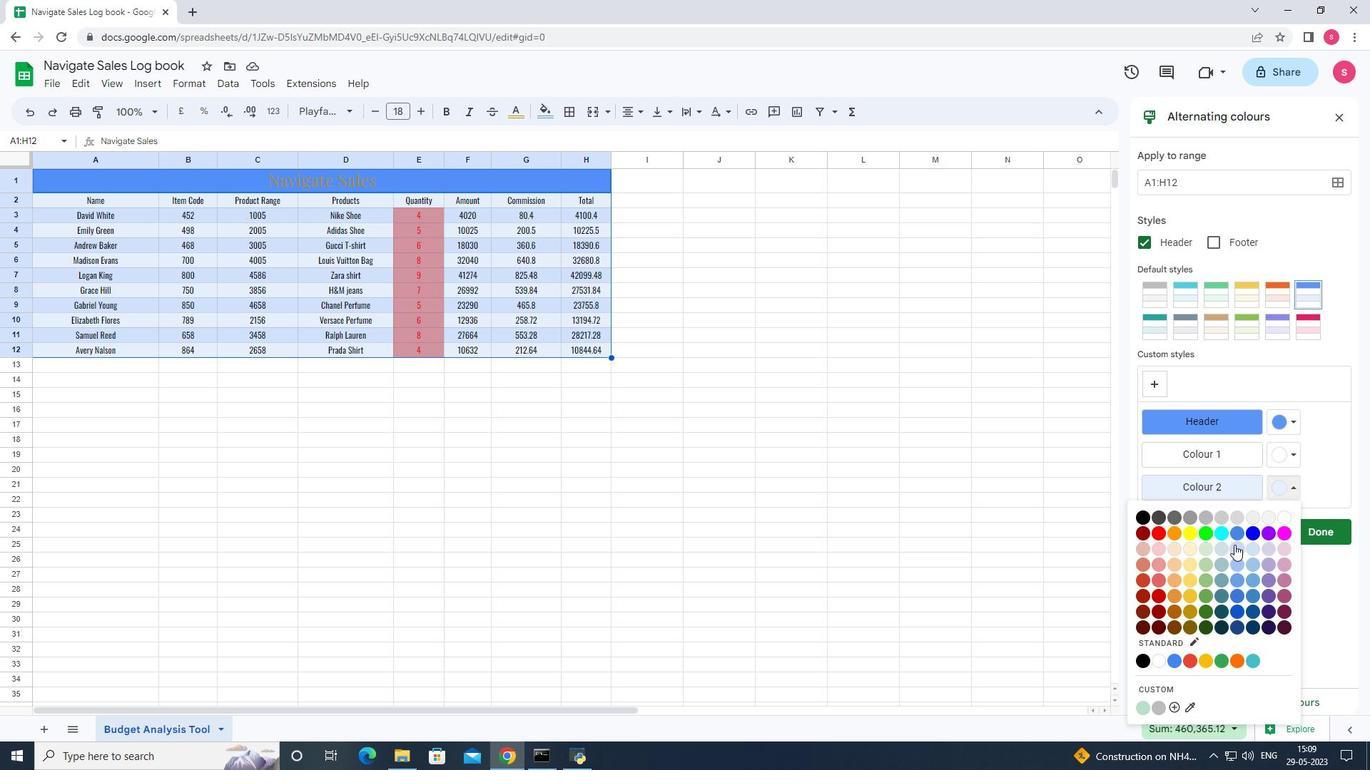
Action: Mouse pressed left at (1235, 548)
Screenshot: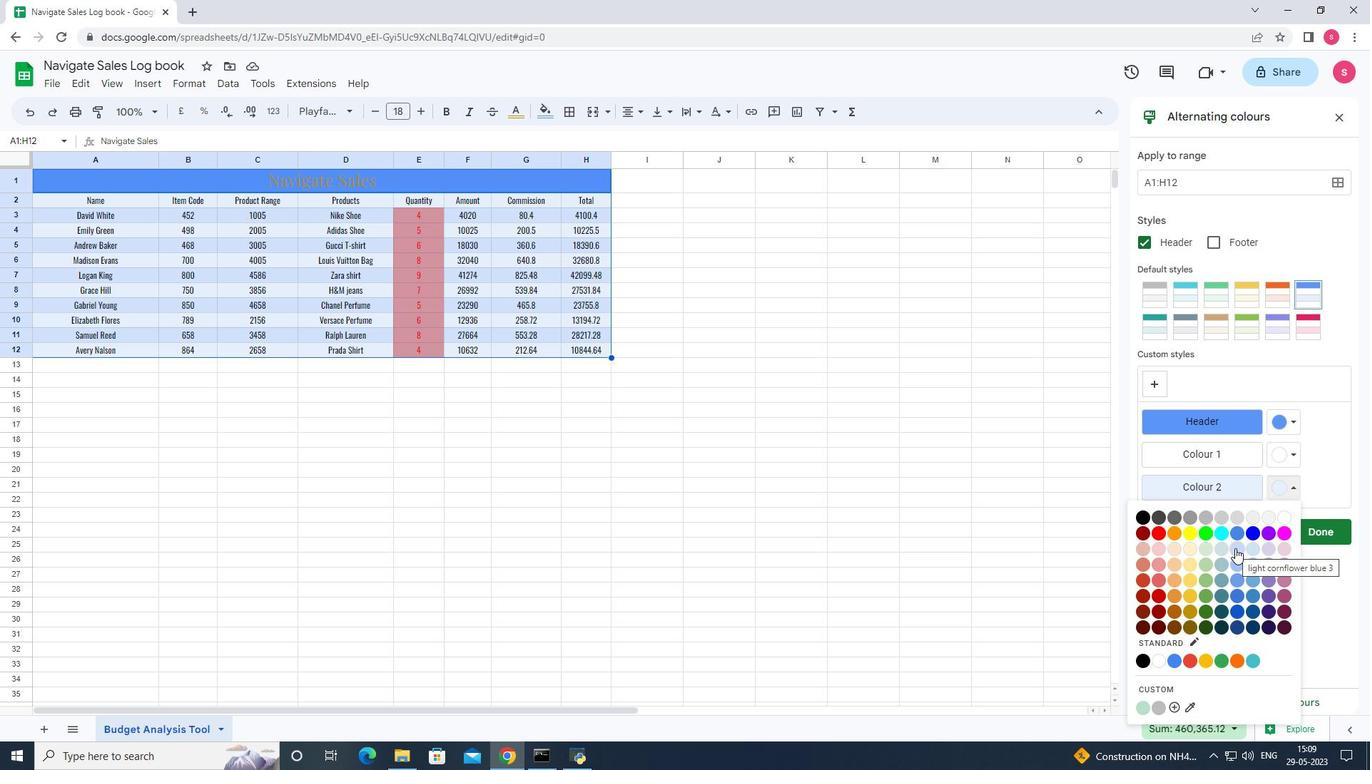 
Action: Mouse moved to (1322, 536)
Screenshot: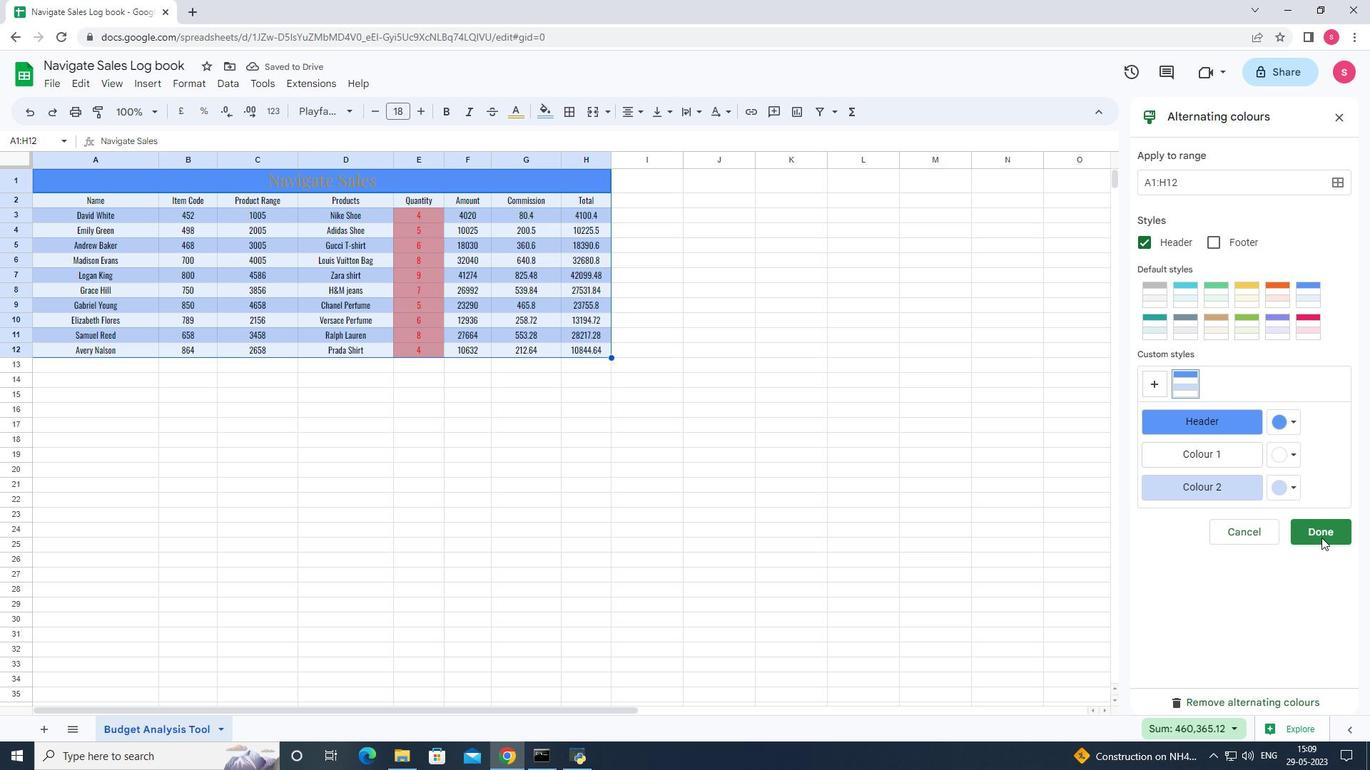 
Action: Mouse pressed left at (1322, 536)
Screenshot: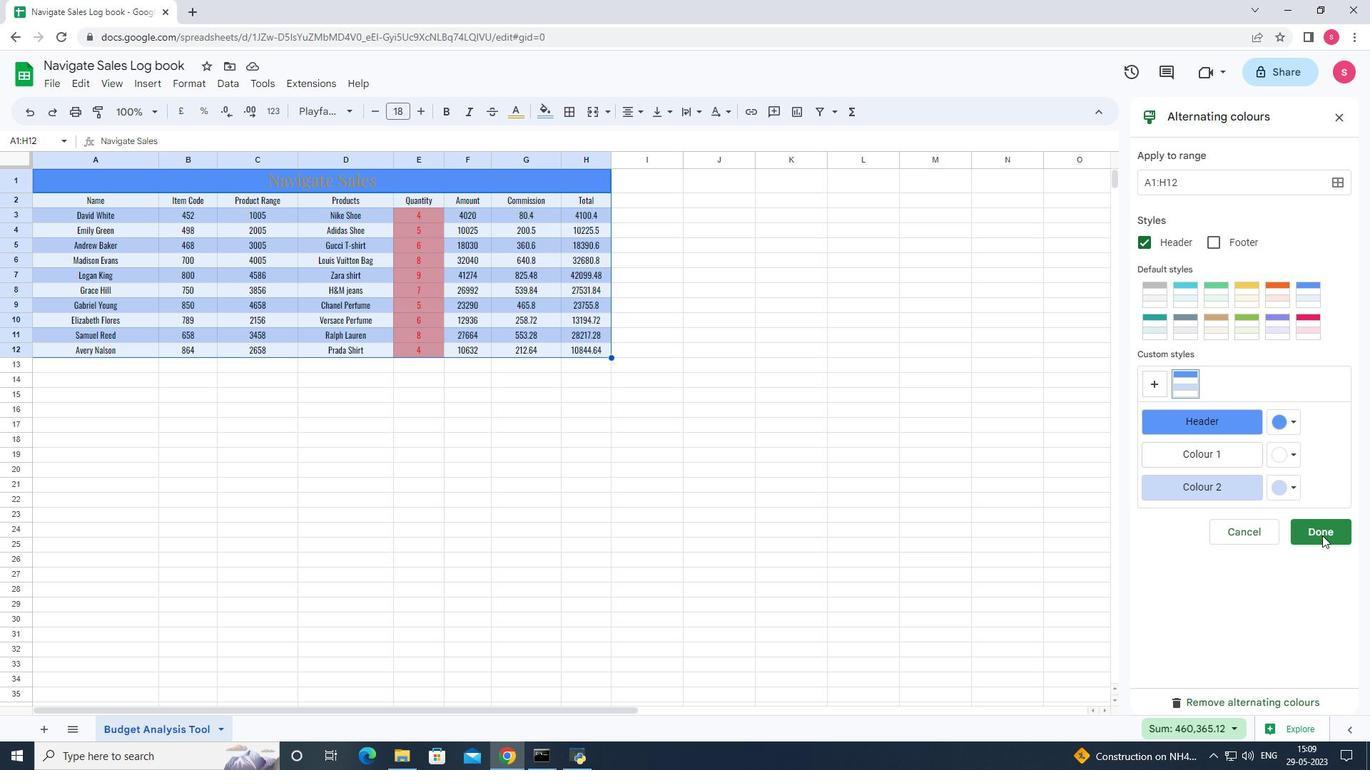 
Action: Mouse moved to (707, 331)
Screenshot: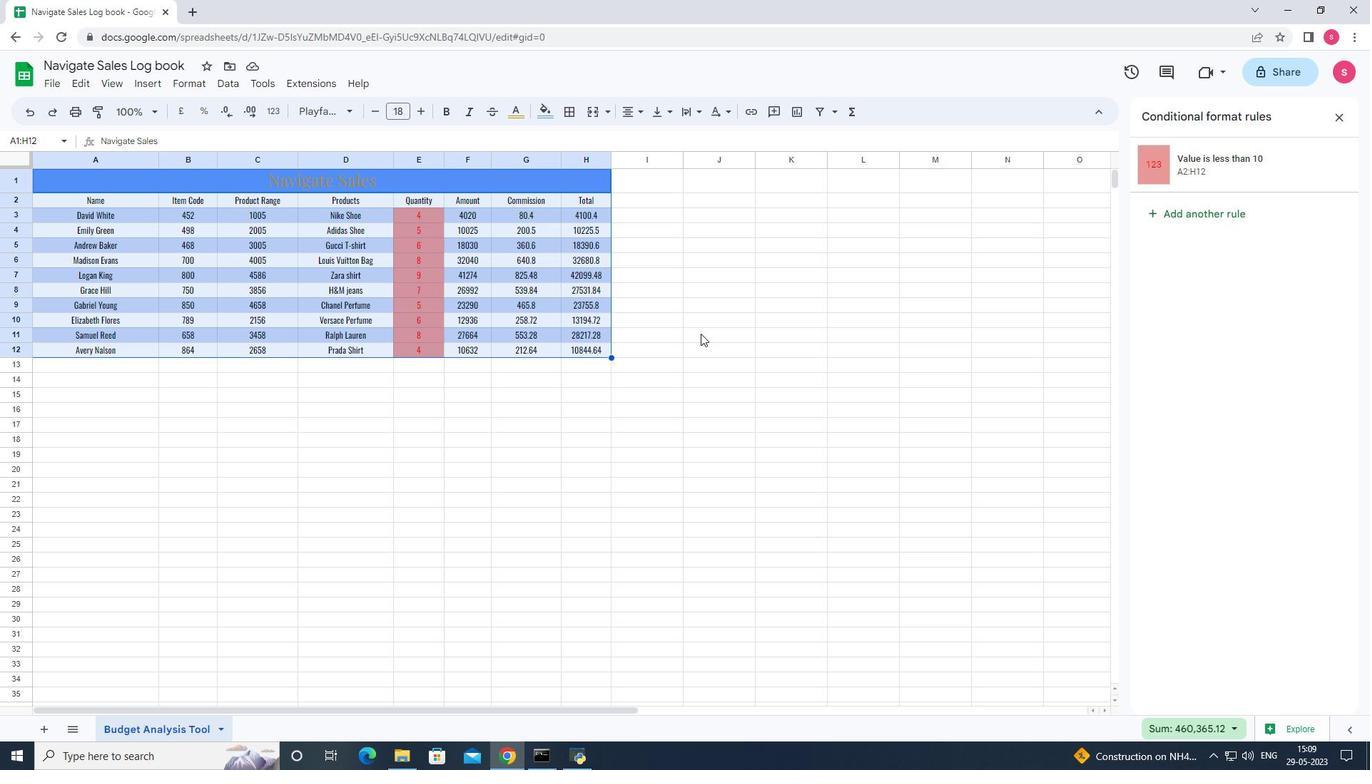
Action: Mouse pressed left at (707, 331)
Screenshot: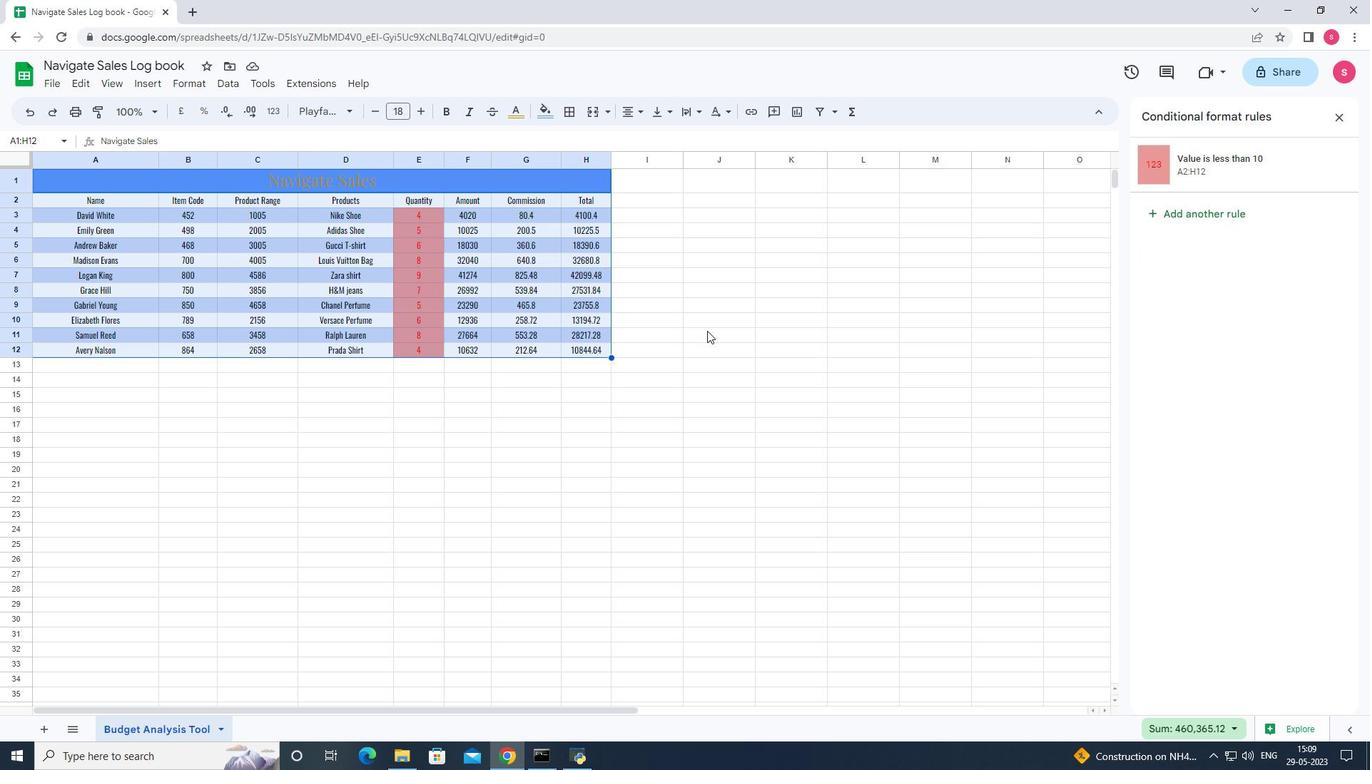 
Action: Mouse moved to (351, 368)
Screenshot: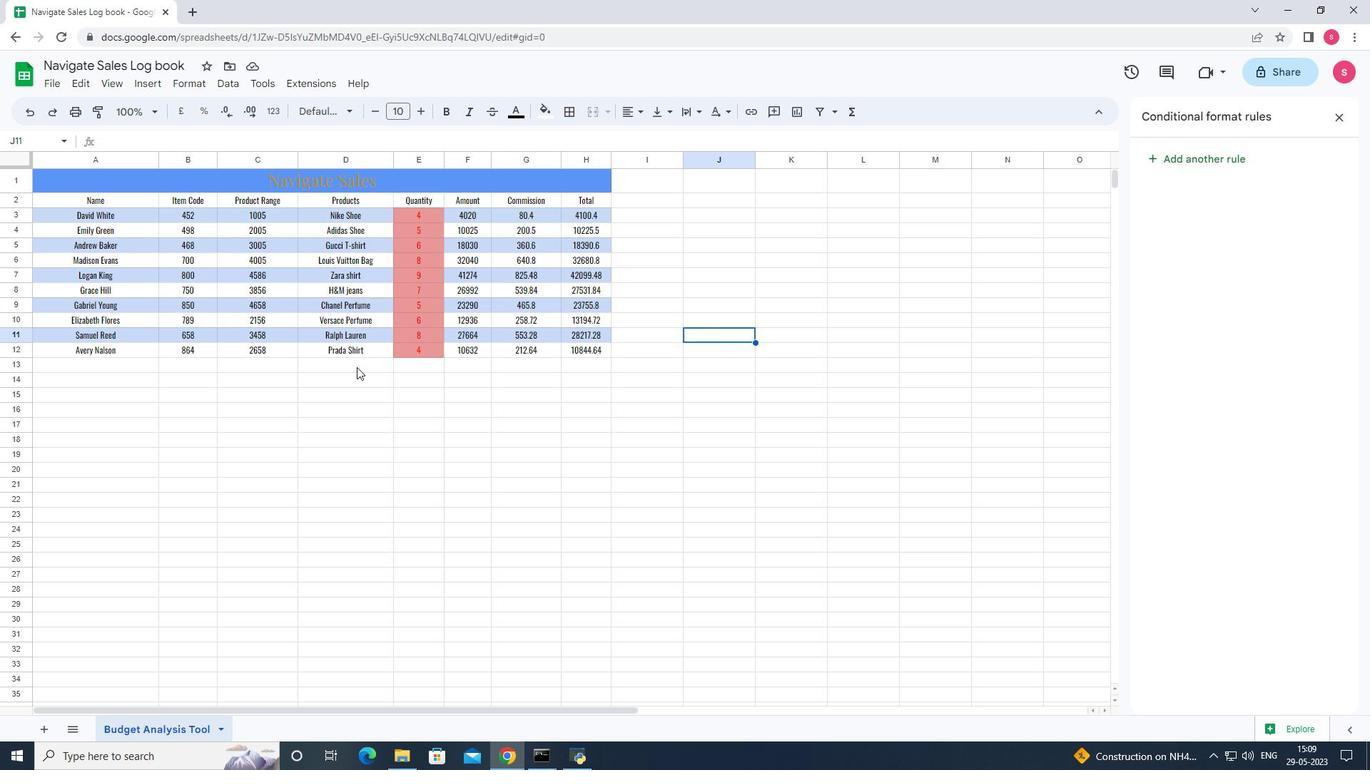 
Action: Mouse pressed left at (351, 368)
Screenshot: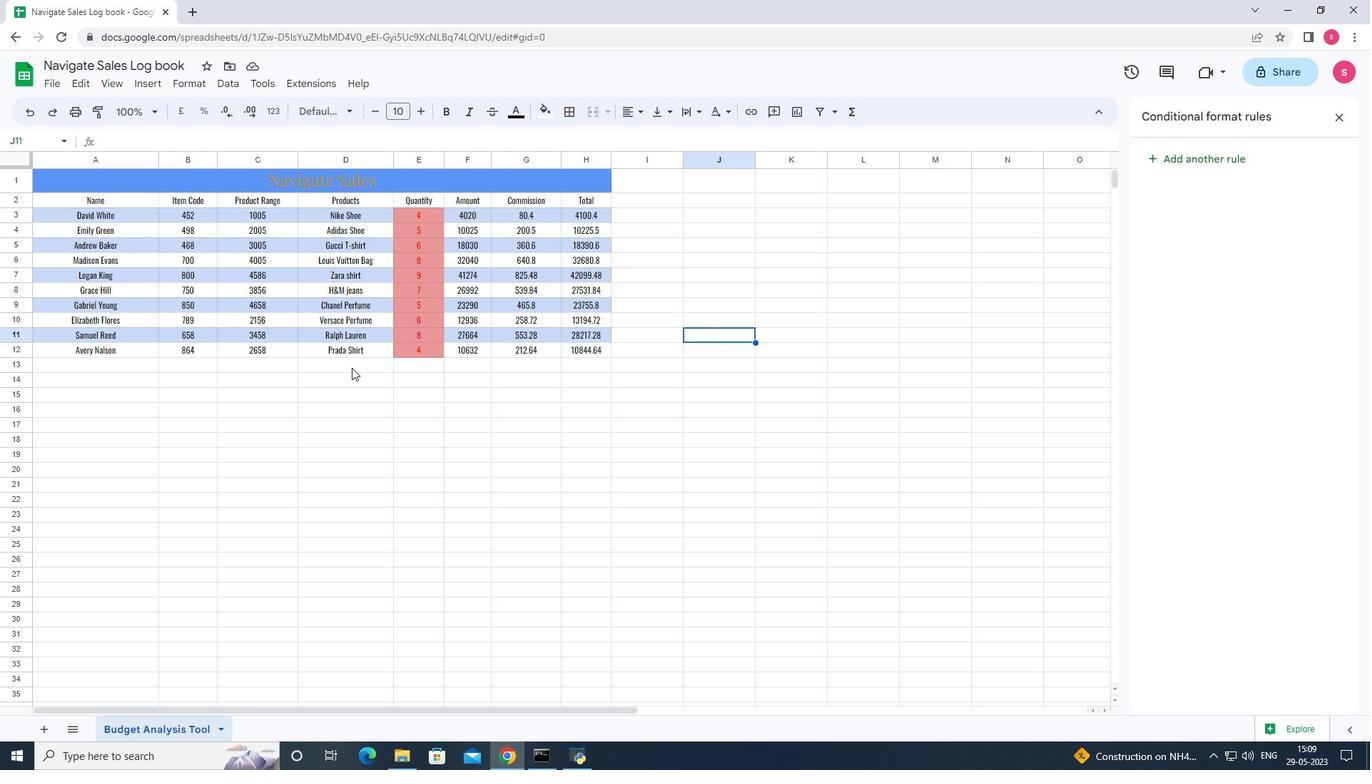 
Action: Key pressed ctrl+S
Screenshot: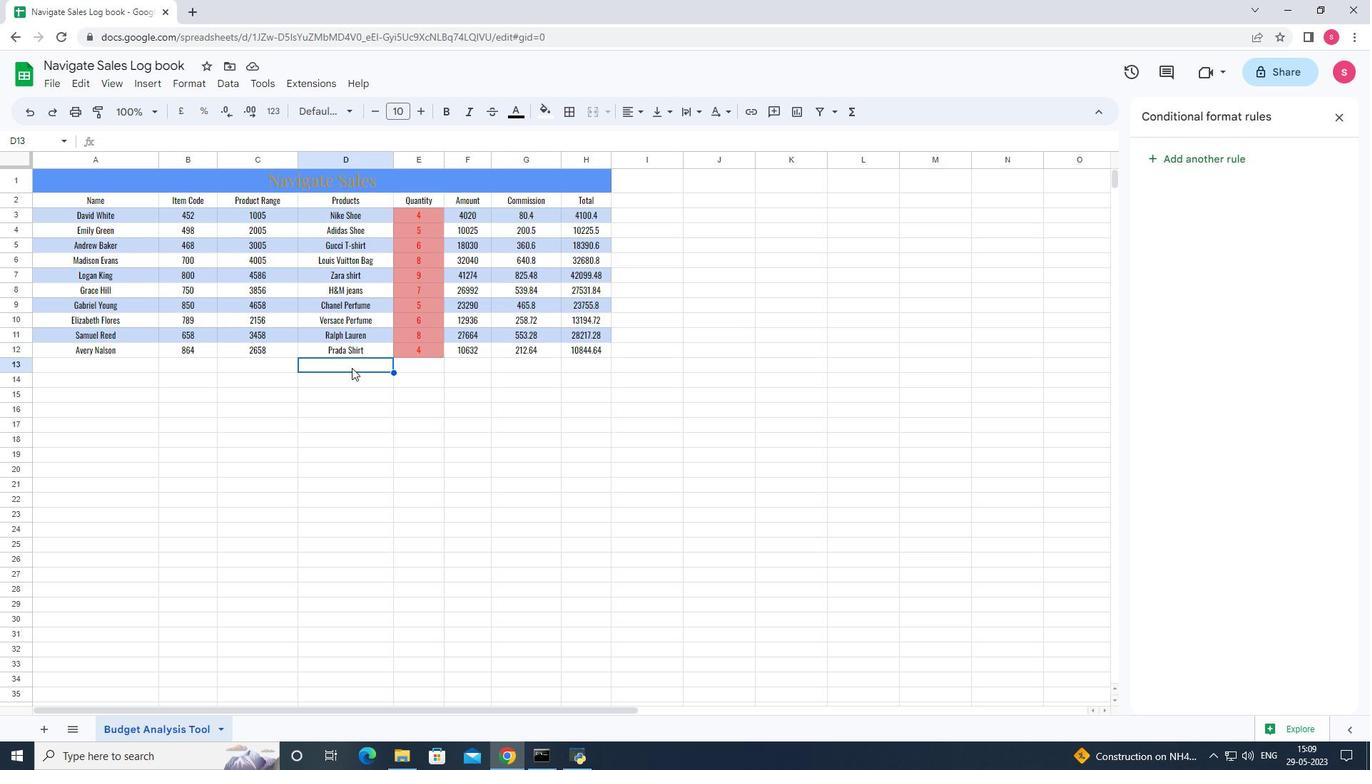 
Action: Mouse moved to (61, 0)
Screenshot: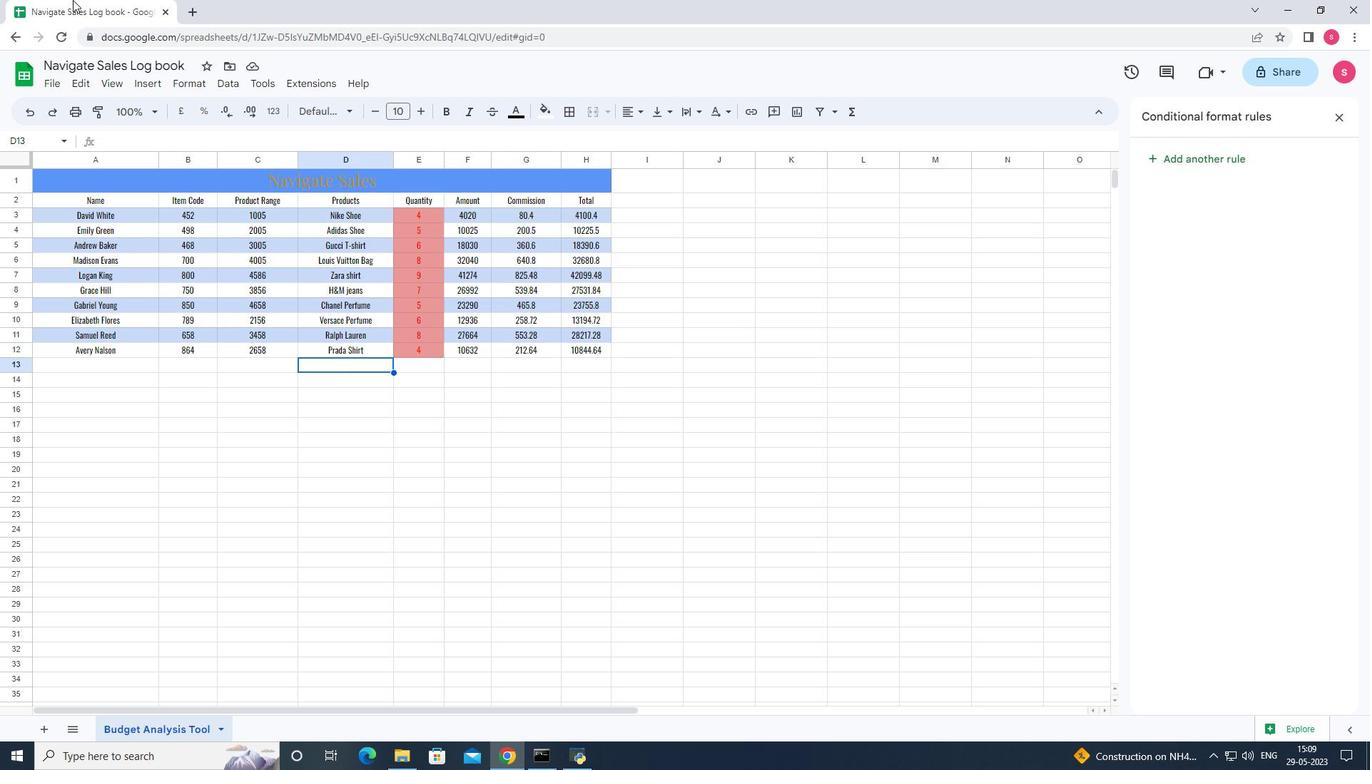 
